 Task: Find connections with filter location Zaranj with filter topic #Designwith filter profile language English with filter current company Wipro with filter school Visva-Bharati with filter industry Fundraising with filter service category Management with filter keywords title Digital Marketing Manager
Action: Mouse moved to (543, 84)
Screenshot: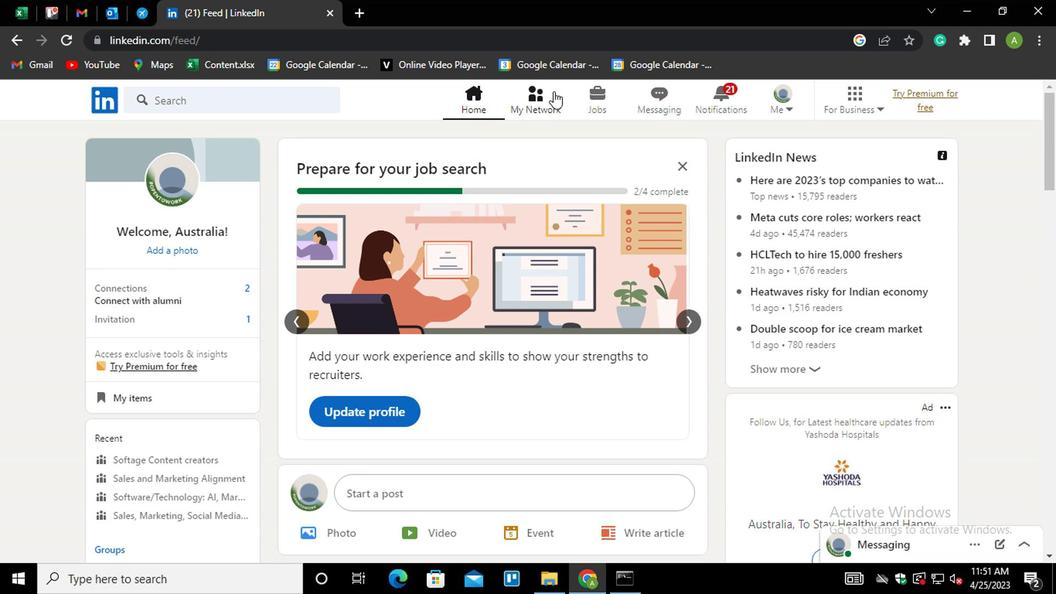 
Action: Mouse pressed left at (543, 84)
Screenshot: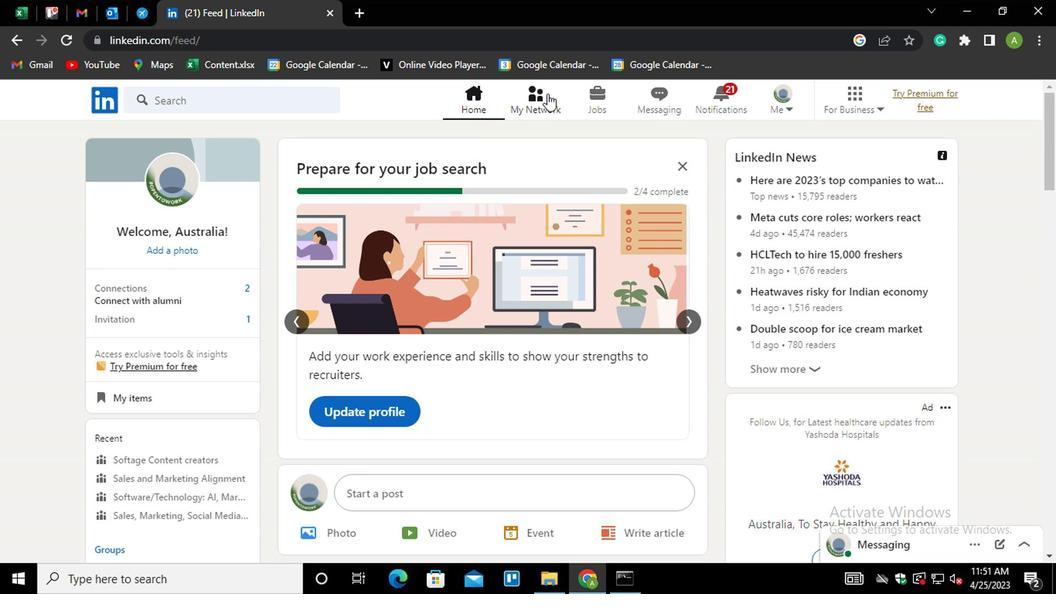 
Action: Mouse moved to (164, 184)
Screenshot: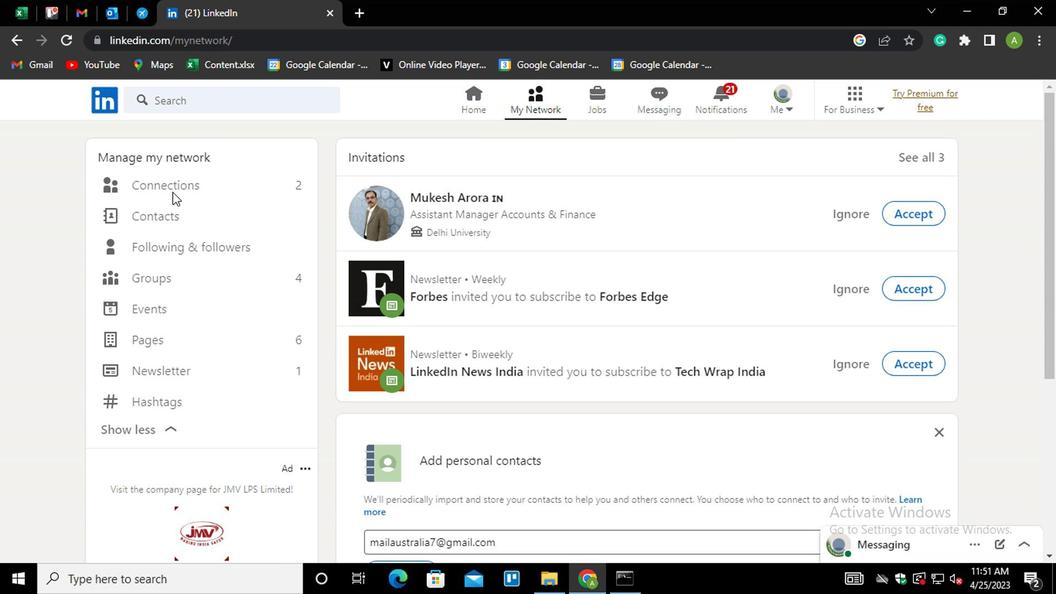 
Action: Mouse pressed left at (164, 184)
Screenshot: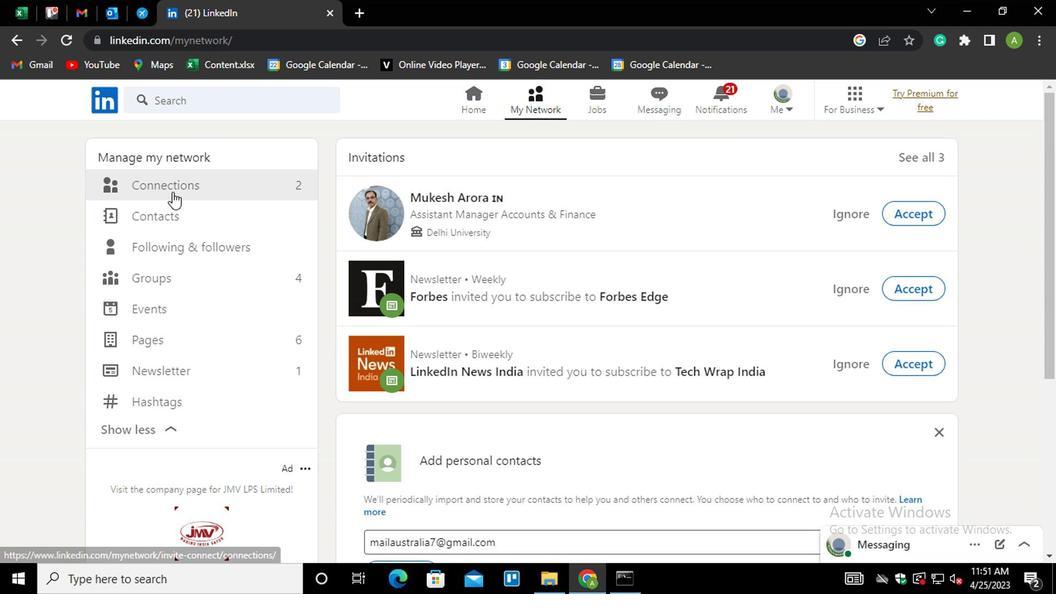
Action: Mouse moved to (615, 179)
Screenshot: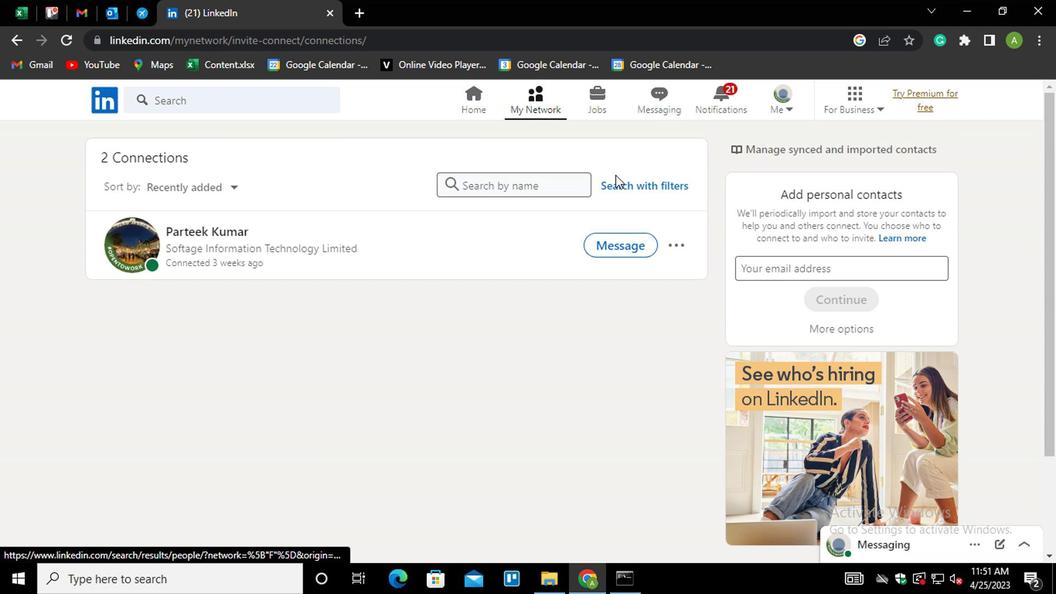 
Action: Mouse pressed left at (615, 179)
Screenshot: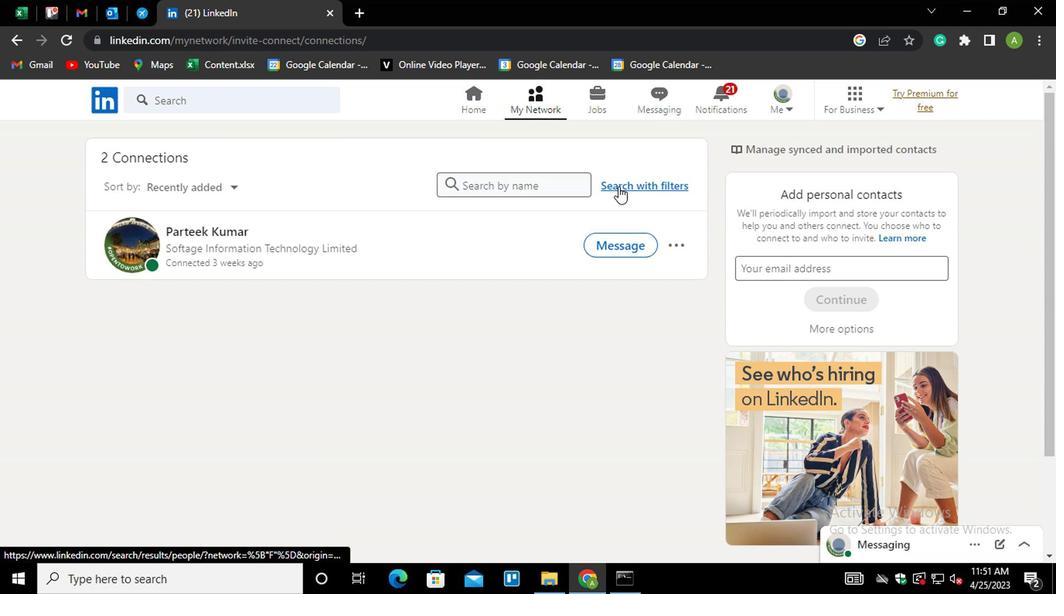 
Action: Mouse moved to (521, 135)
Screenshot: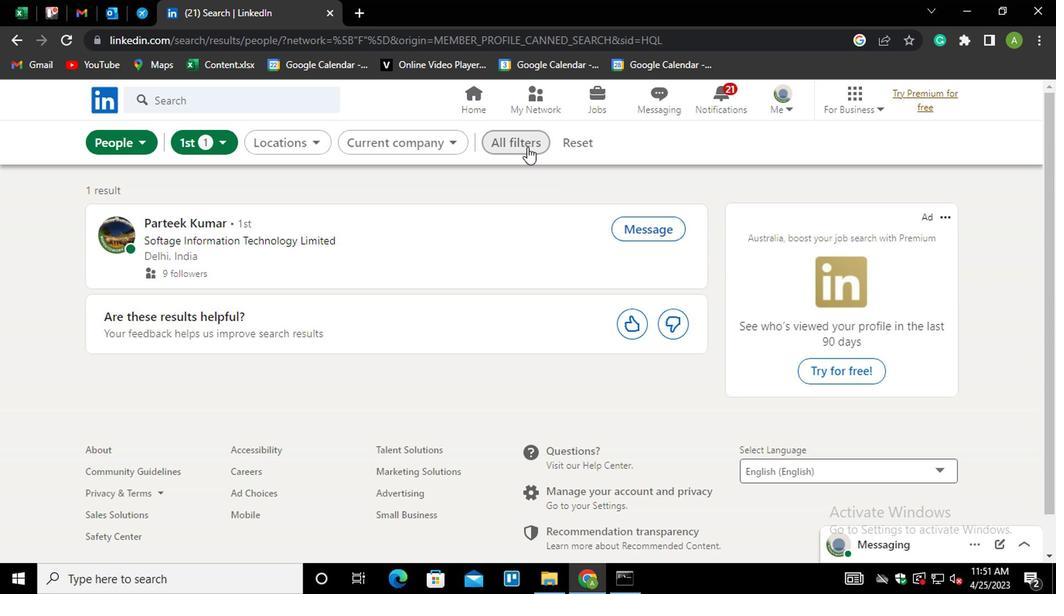 
Action: Mouse pressed left at (521, 135)
Screenshot: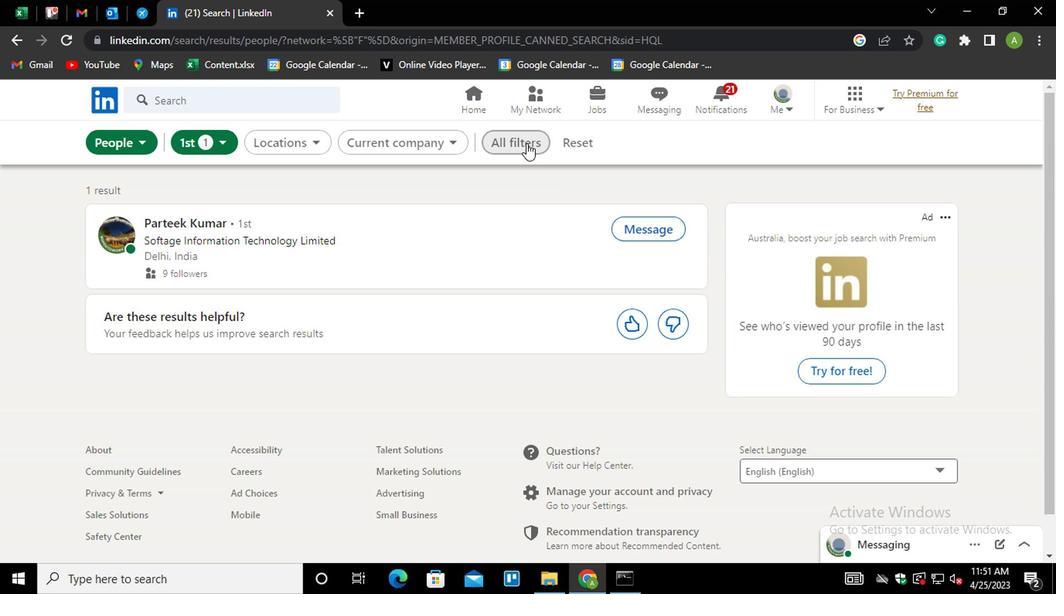
Action: Mouse moved to (740, 295)
Screenshot: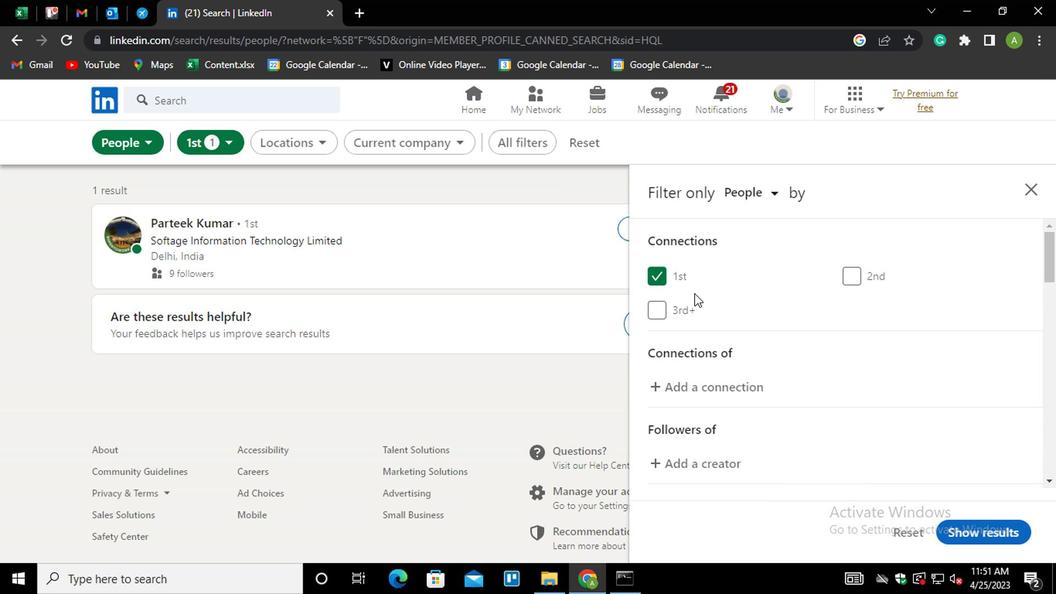 
Action: Mouse scrolled (740, 294) with delta (0, -1)
Screenshot: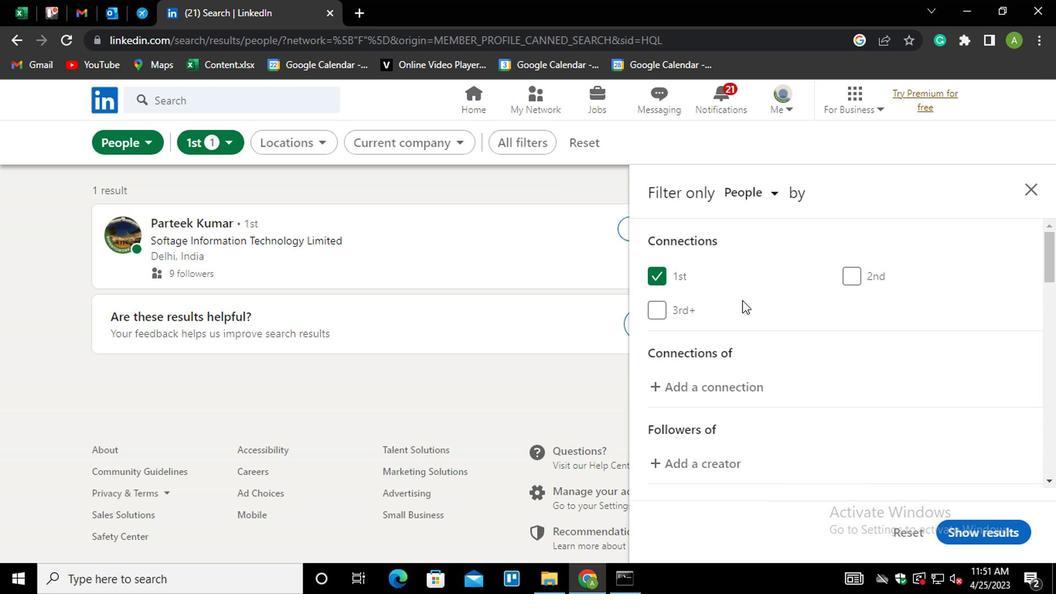 
Action: Mouse scrolled (740, 294) with delta (0, -1)
Screenshot: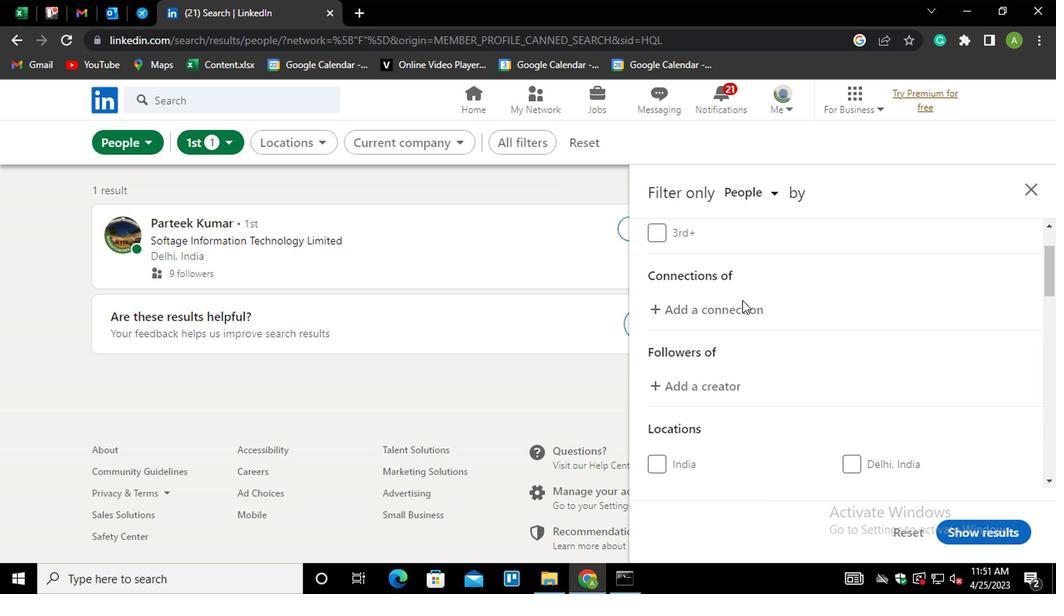 
Action: Mouse scrolled (740, 294) with delta (0, -1)
Screenshot: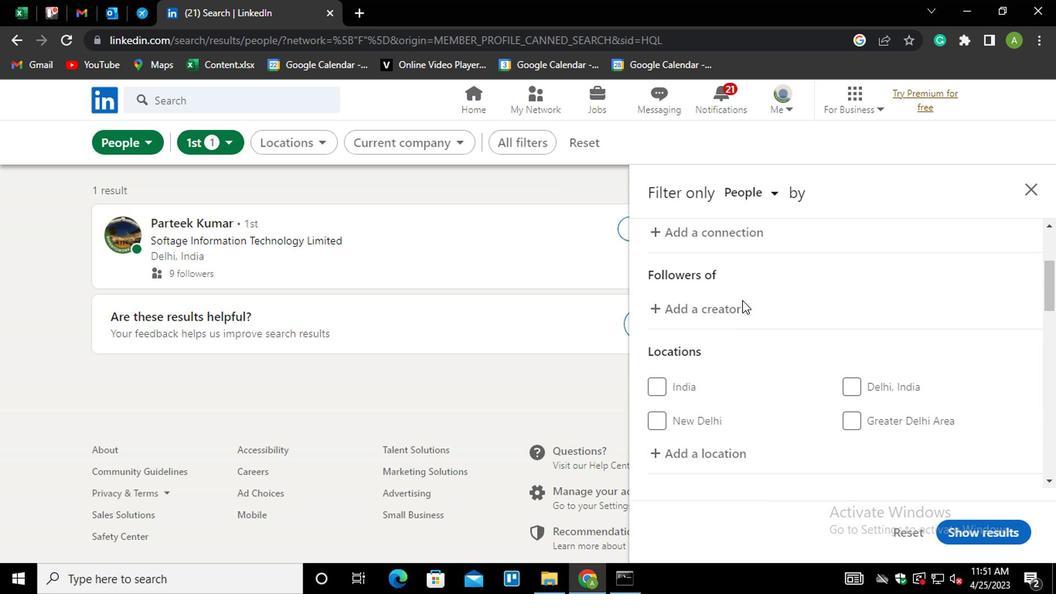 
Action: Mouse scrolled (740, 294) with delta (0, -1)
Screenshot: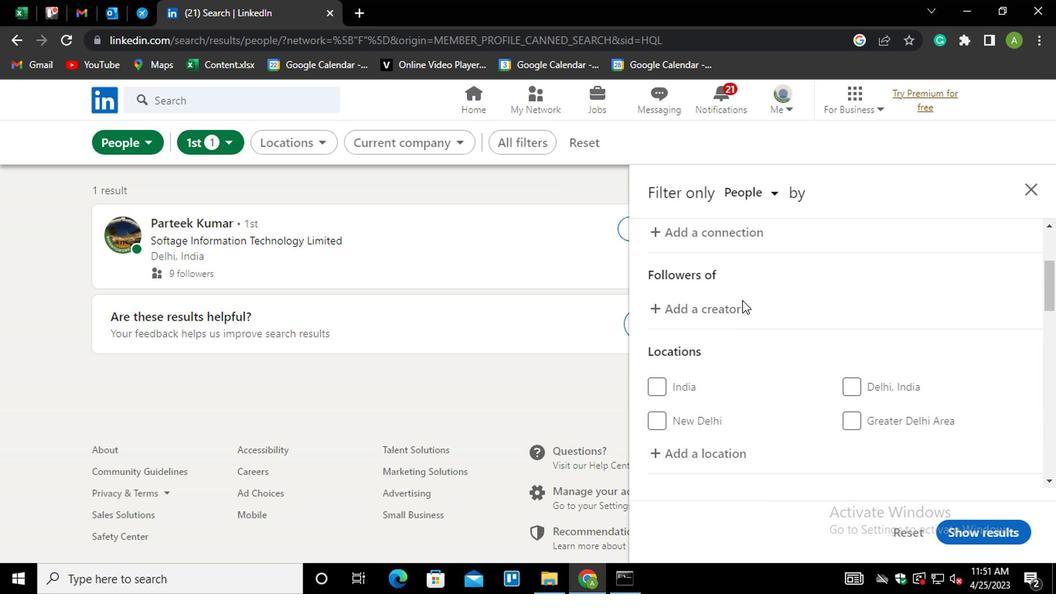 
Action: Mouse moved to (685, 292)
Screenshot: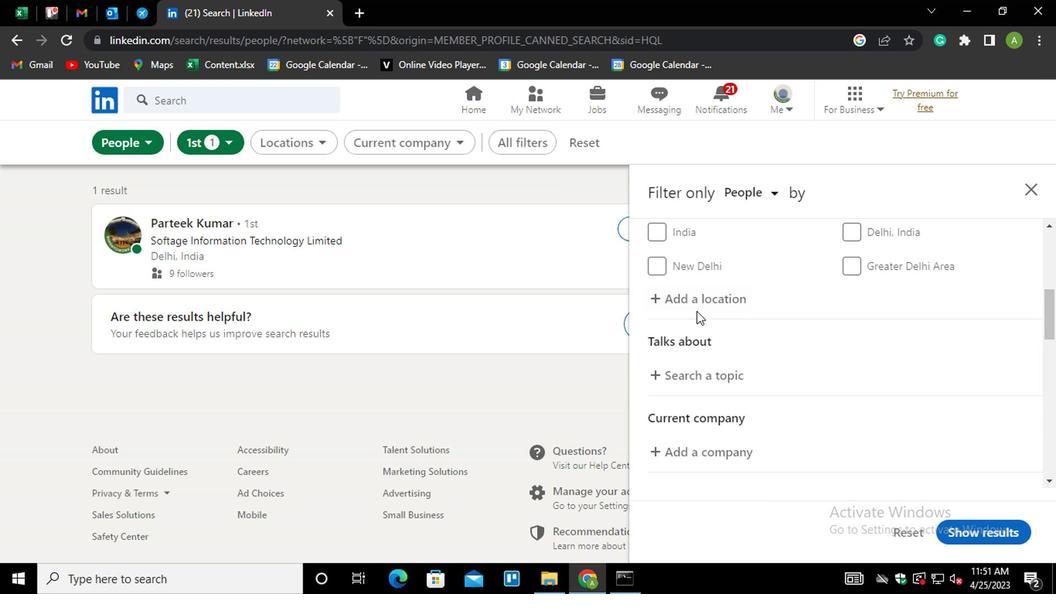 
Action: Mouse pressed left at (685, 292)
Screenshot: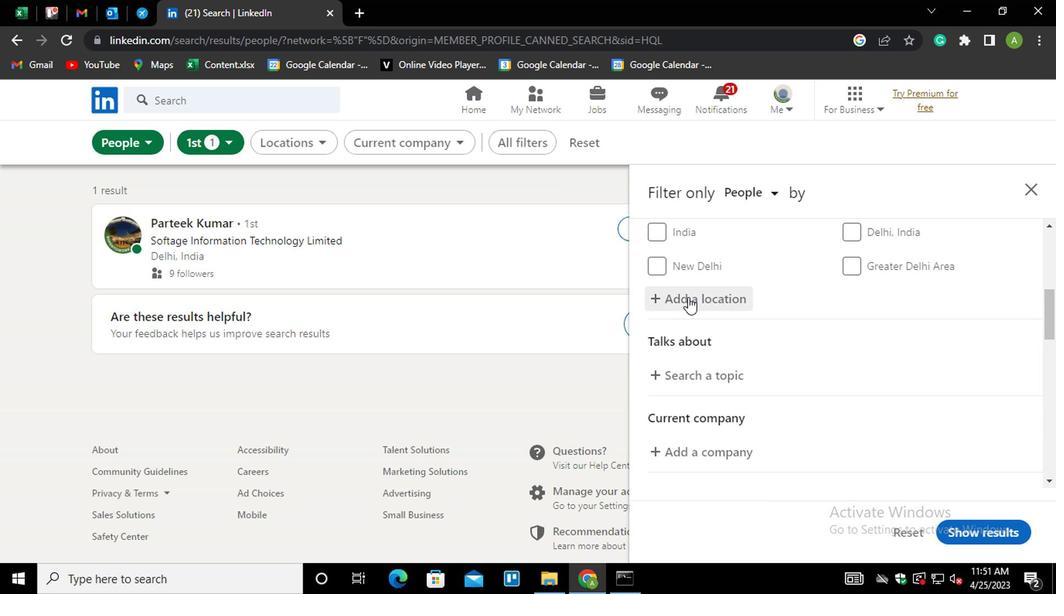 
Action: Mouse moved to (697, 296)
Screenshot: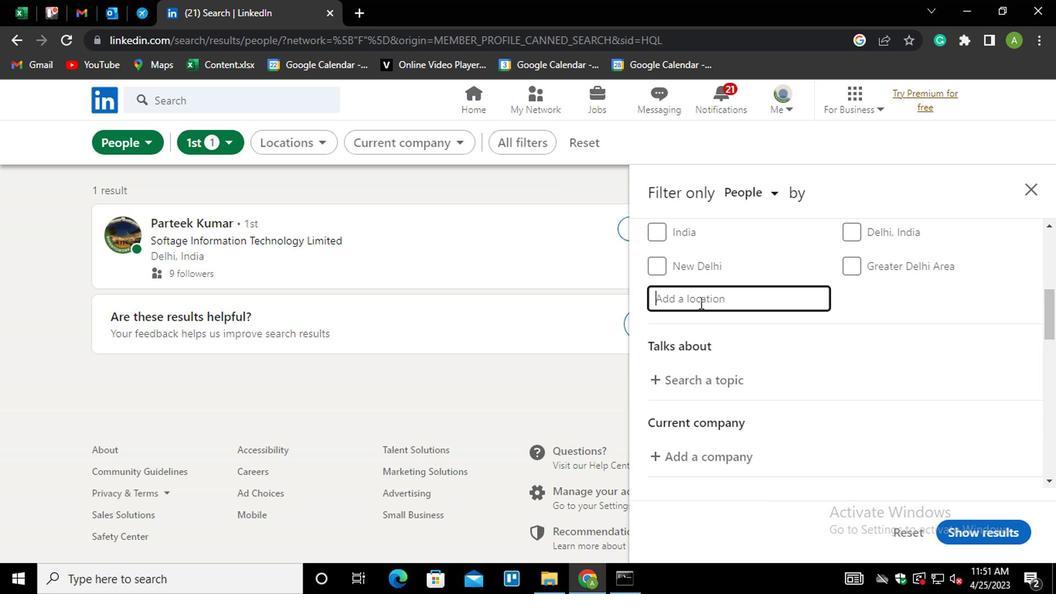 
Action: Mouse pressed left at (697, 296)
Screenshot: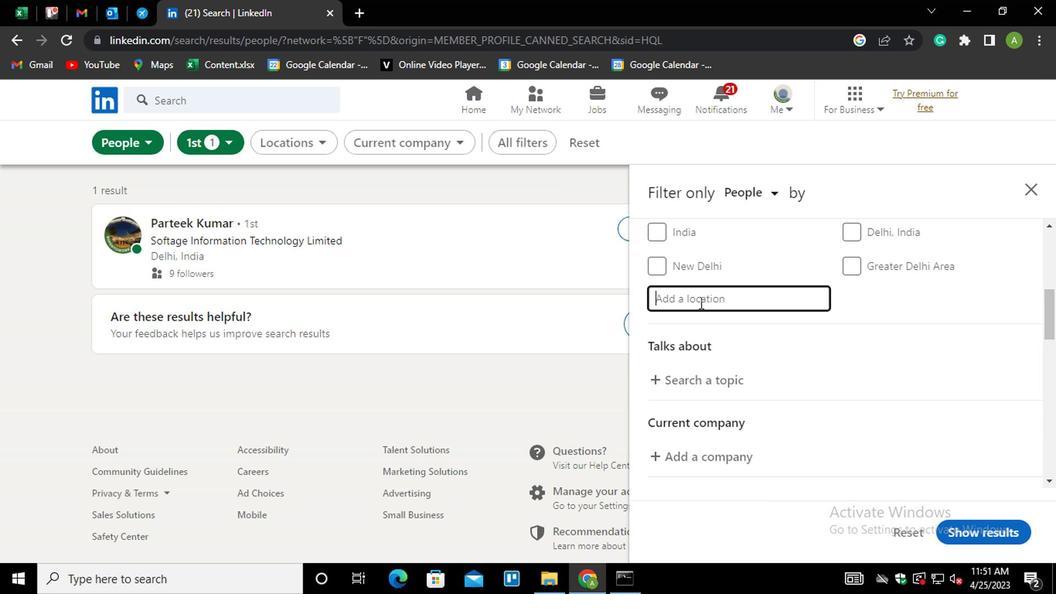 
Action: Mouse moved to (690, 294)
Screenshot: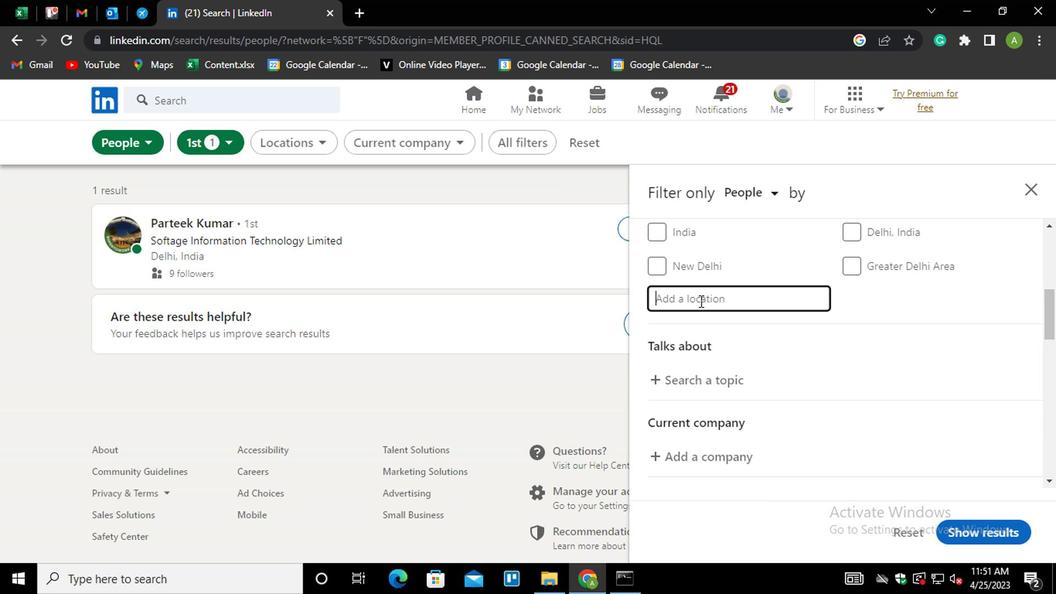 
Action: Key pressed <Key.shift>ZARANJ
Screenshot: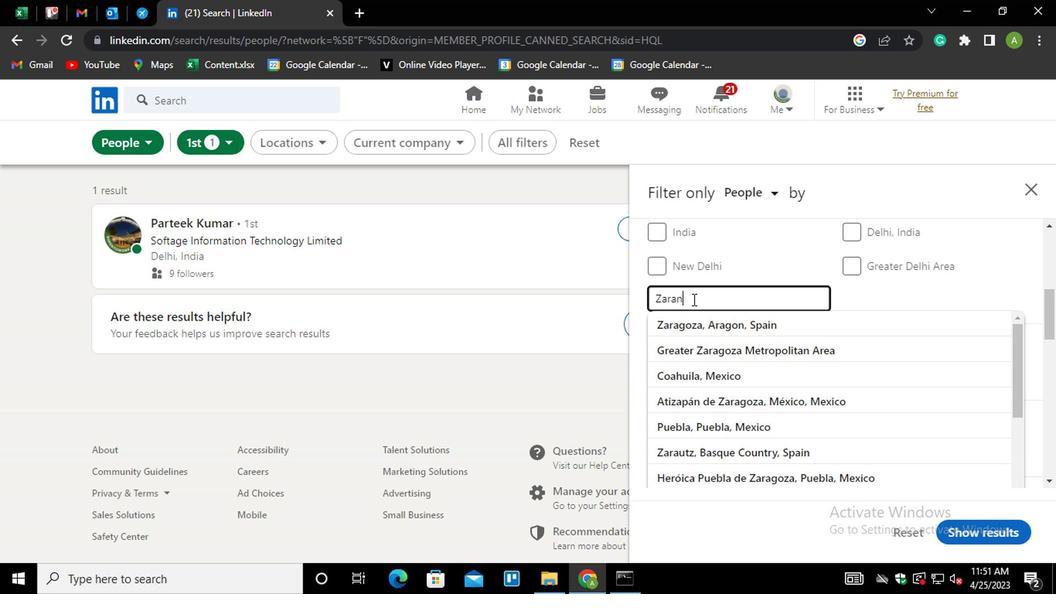 
Action: Mouse moved to (890, 373)
Screenshot: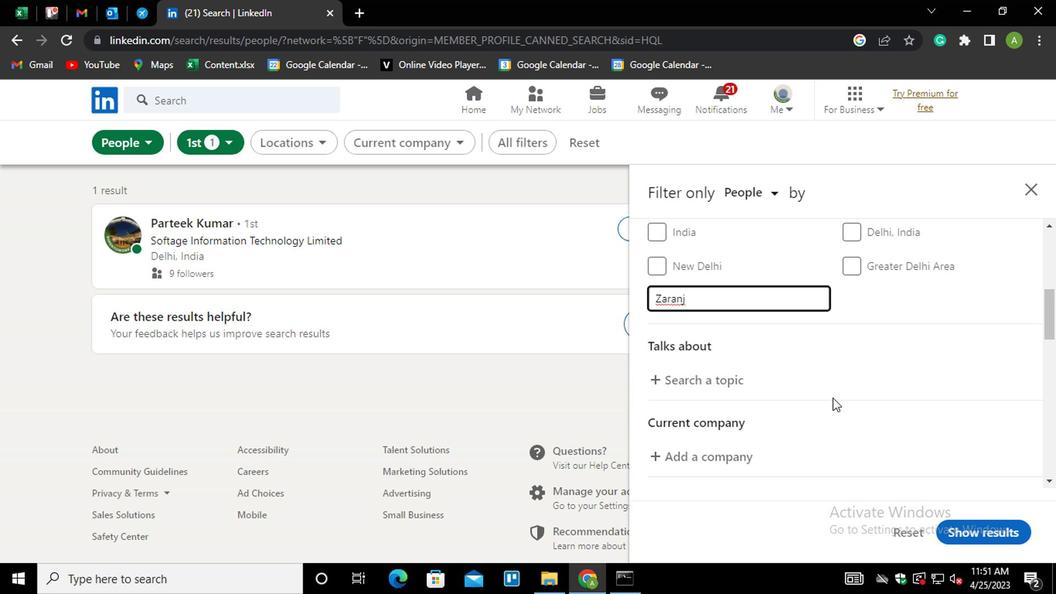 
Action: Mouse pressed left at (890, 373)
Screenshot: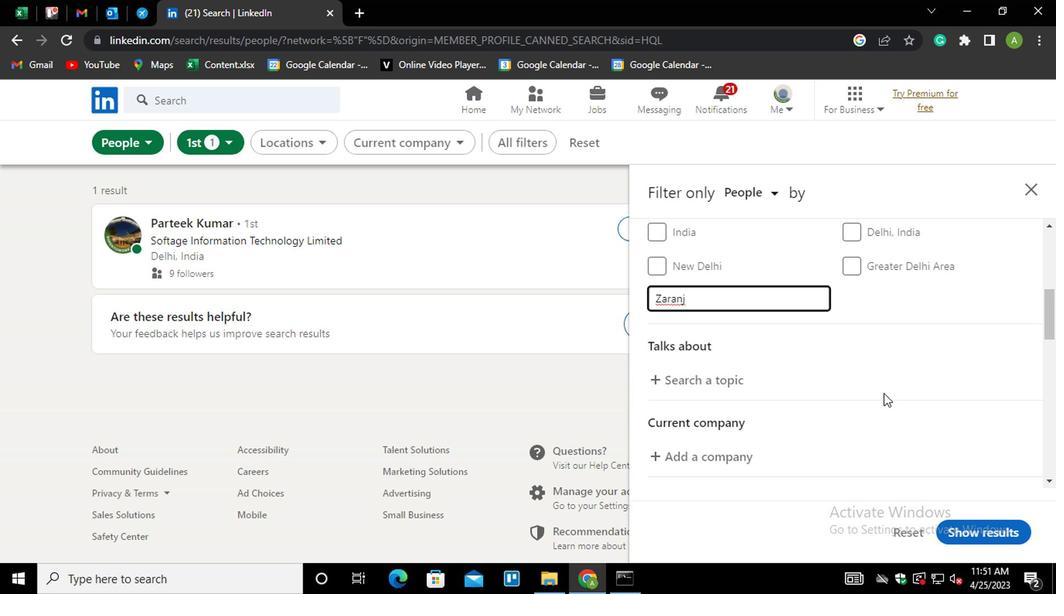 
Action: Mouse moved to (699, 376)
Screenshot: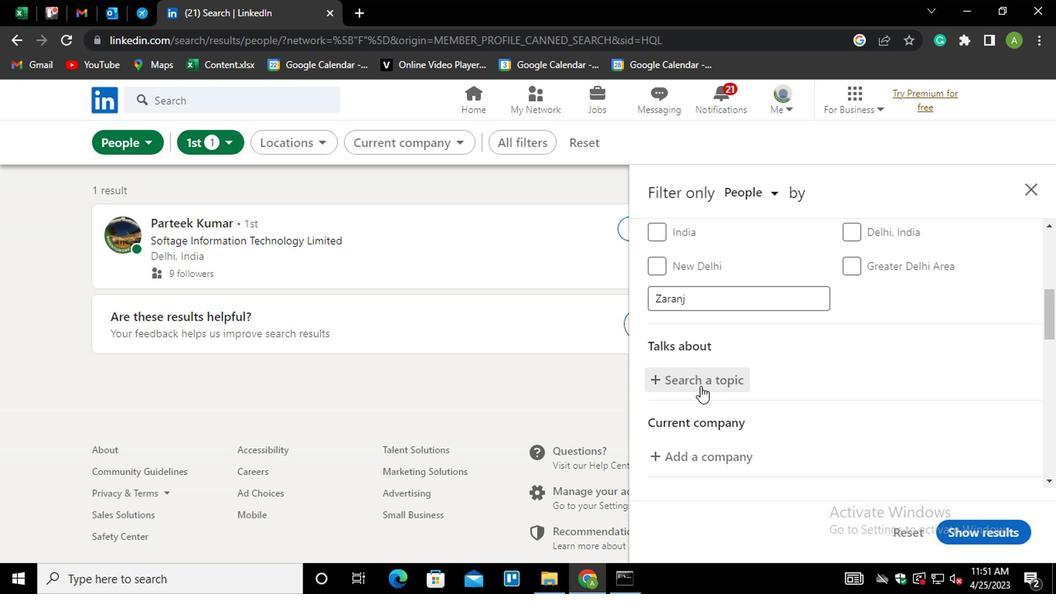 
Action: Mouse pressed left at (699, 376)
Screenshot: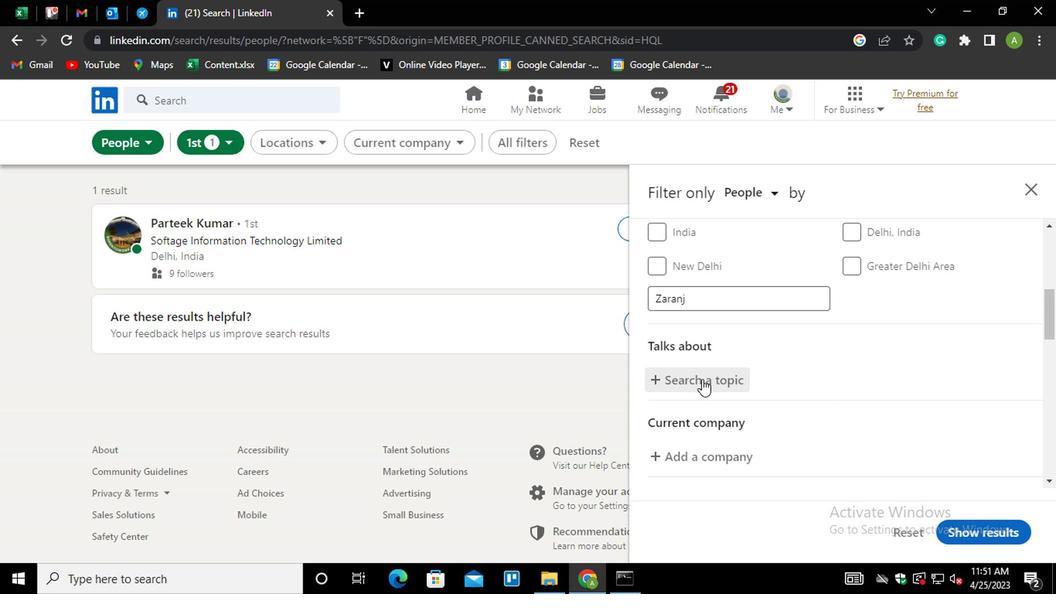 
Action: Key pressed <Key.shift>#<Key.shift>DESIGNWTH
Screenshot: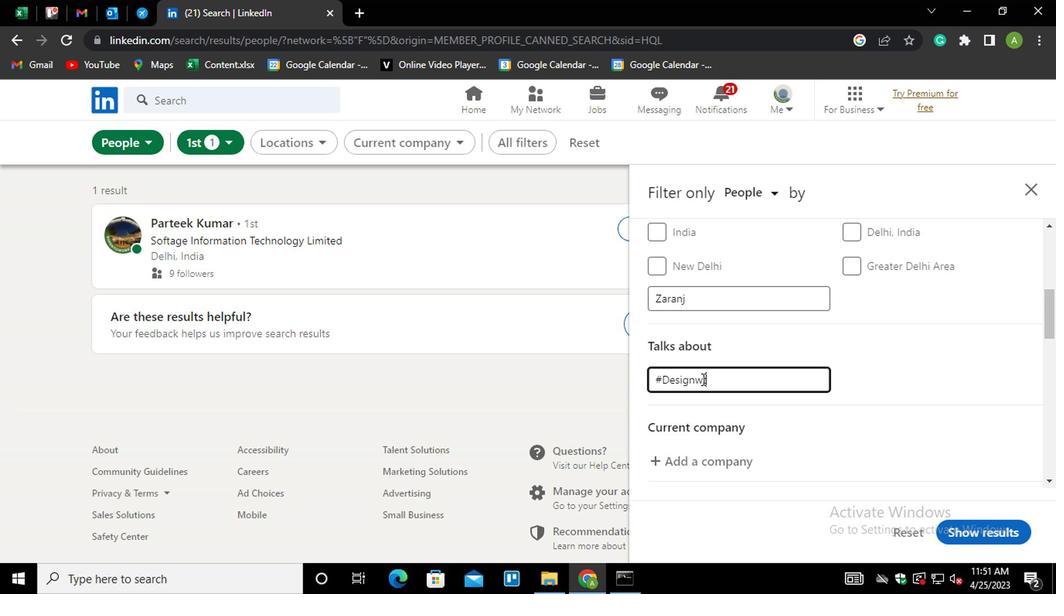 
Action: Mouse moved to (911, 371)
Screenshot: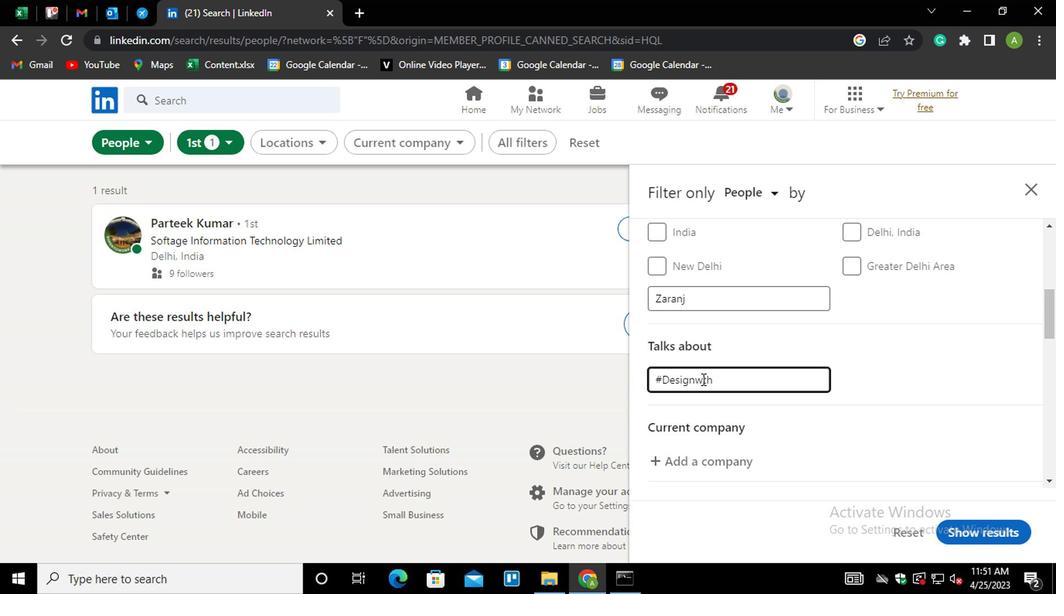 
Action: Mouse pressed left at (911, 371)
Screenshot: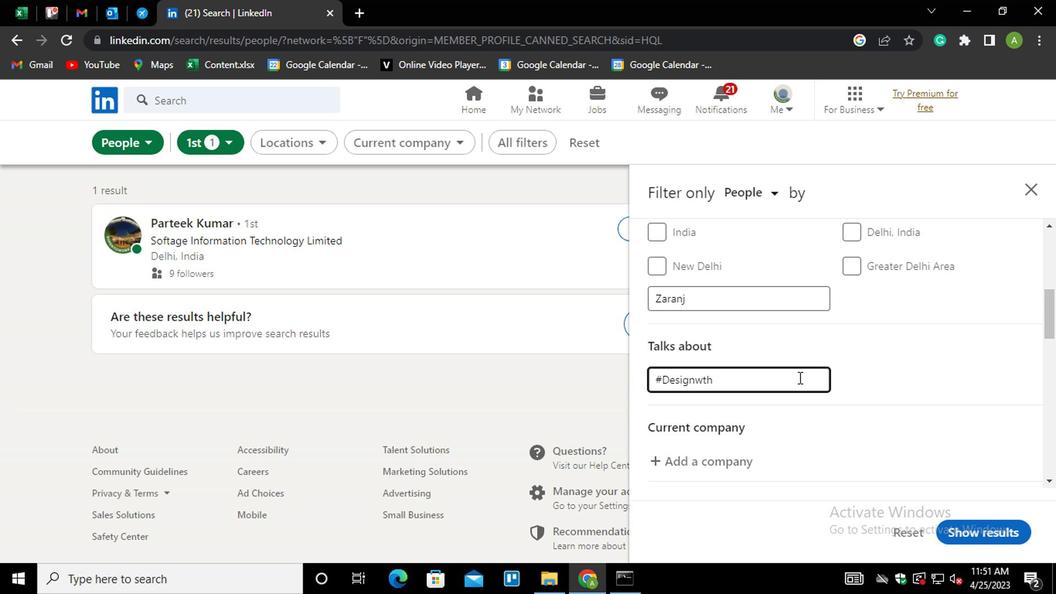 
Action: Mouse moved to (699, 379)
Screenshot: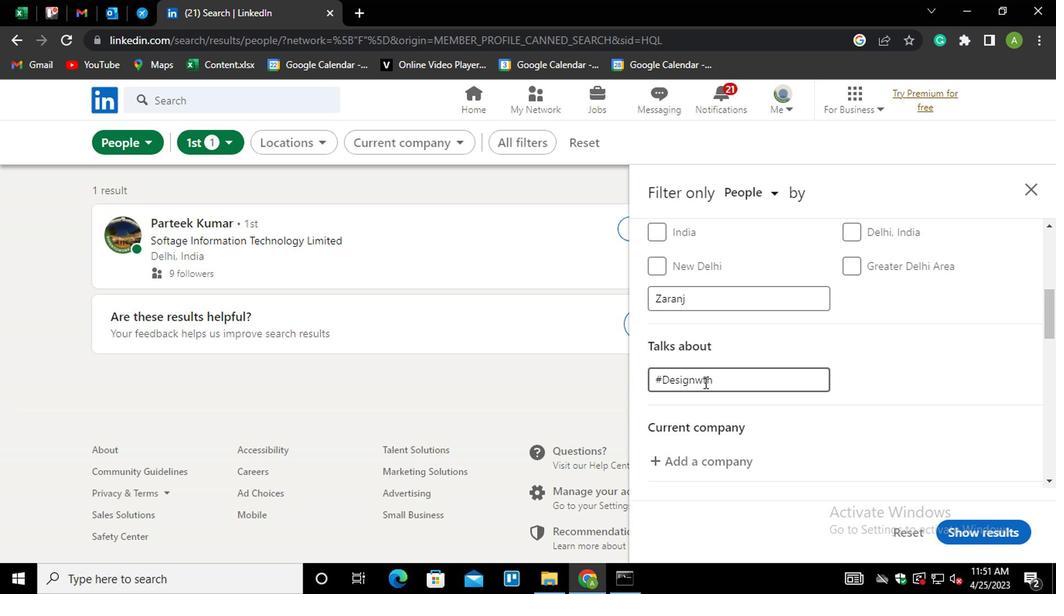 
Action: Mouse pressed left at (699, 379)
Screenshot: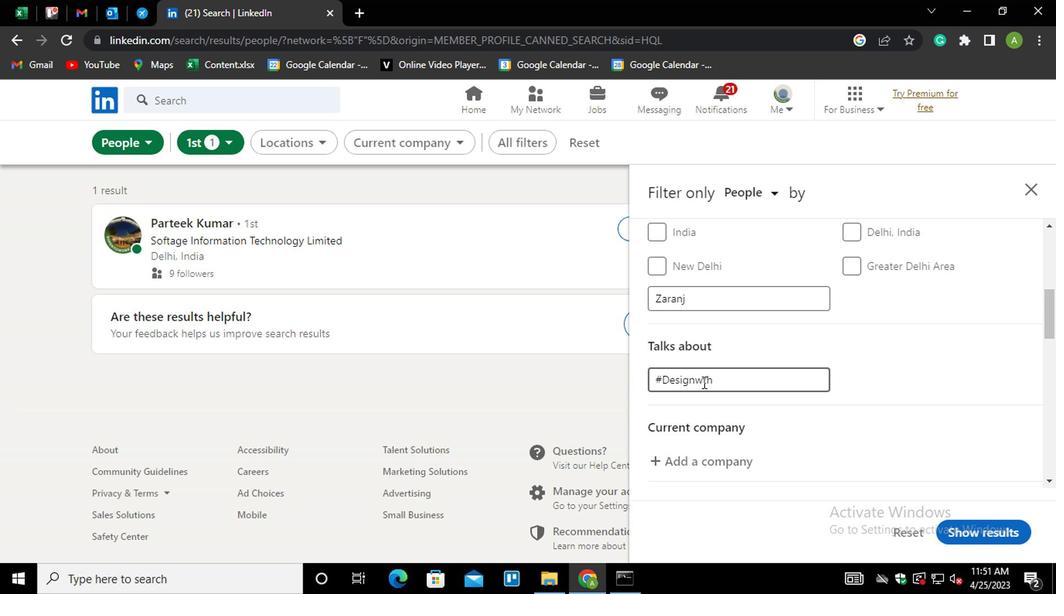 
Action: Mouse moved to (827, 379)
Screenshot: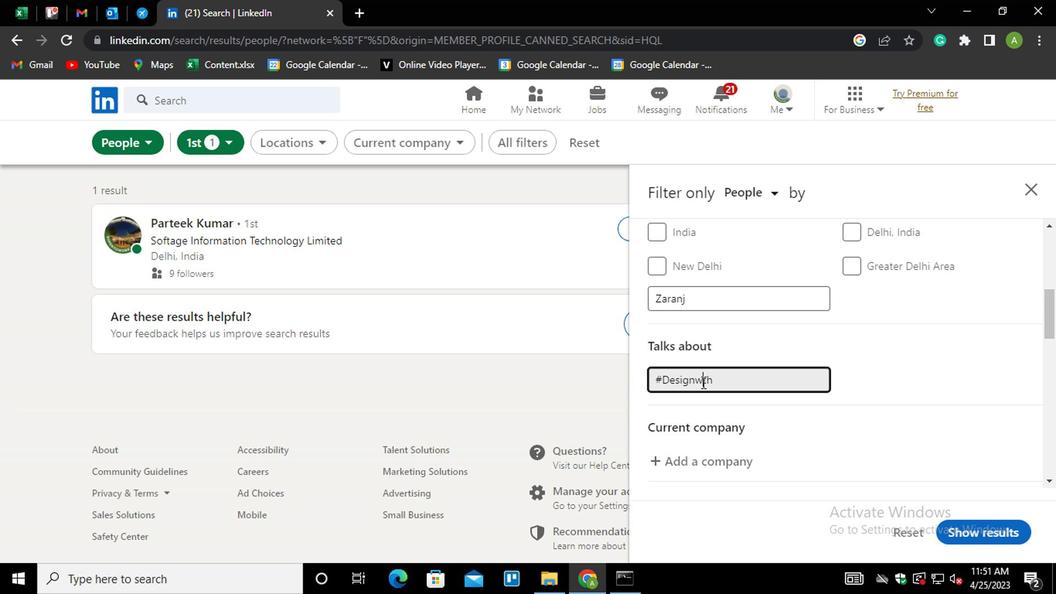 
Action: Key pressed I
Screenshot: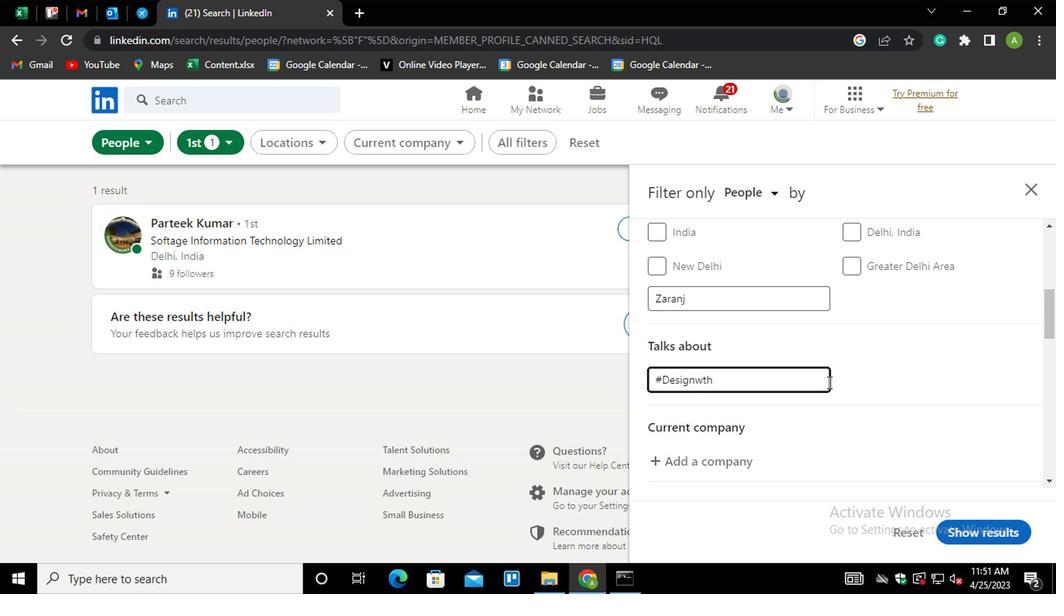
Action: Mouse moved to (893, 350)
Screenshot: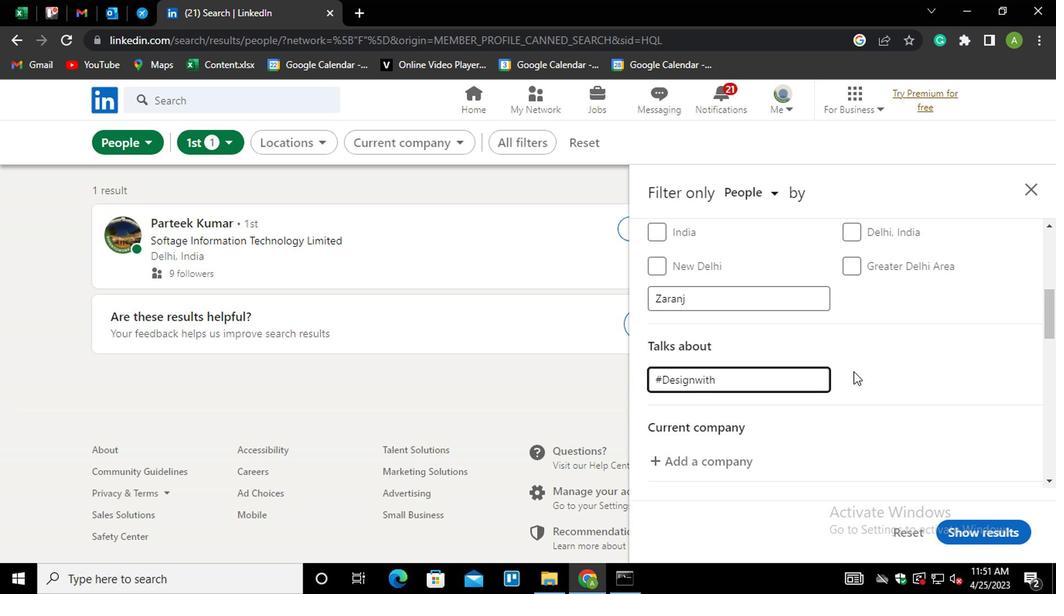 
Action: Mouse pressed left at (893, 350)
Screenshot: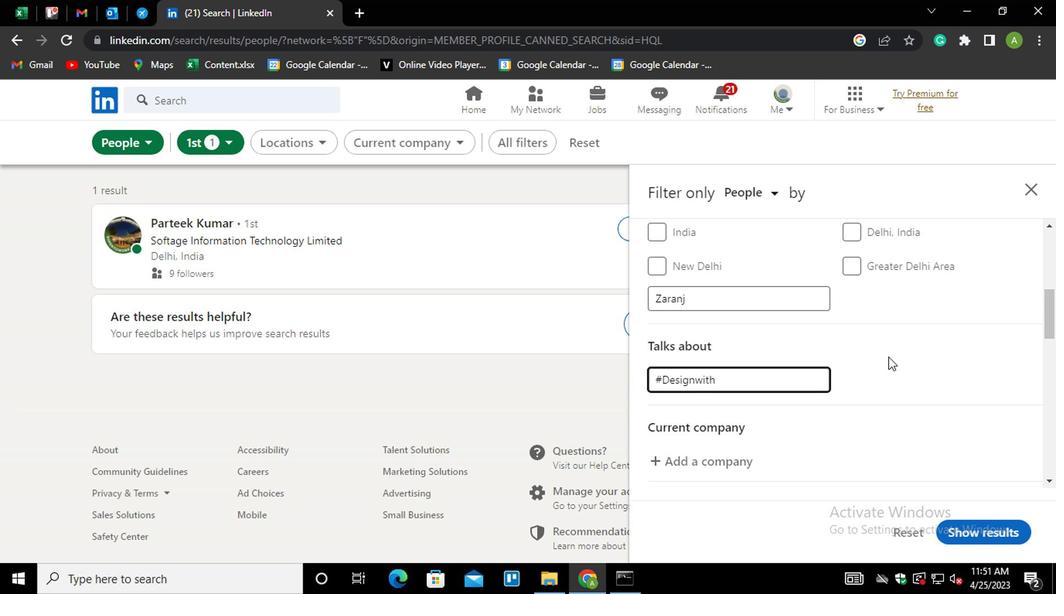 
Action: Mouse scrolled (893, 349) with delta (0, 0)
Screenshot: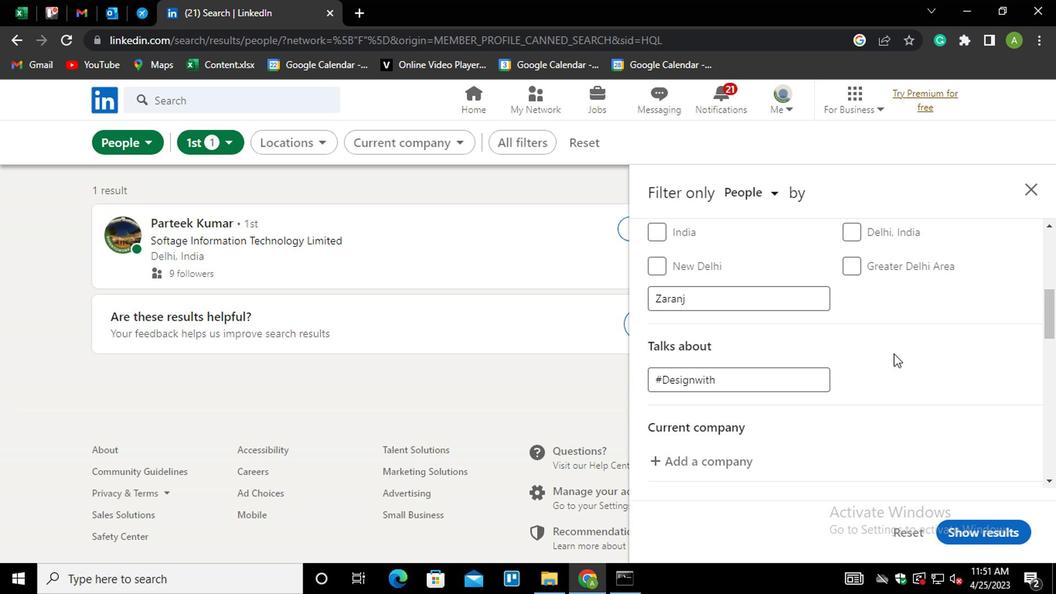 
Action: Mouse scrolled (893, 349) with delta (0, 0)
Screenshot: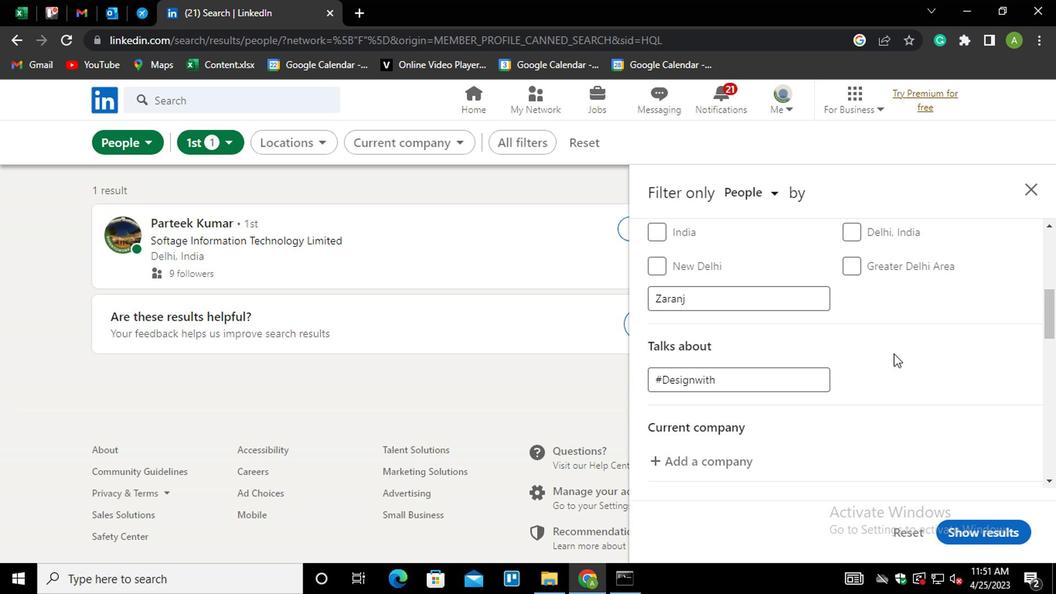 
Action: Mouse scrolled (893, 349) with delta (0, 0)
Screenshot: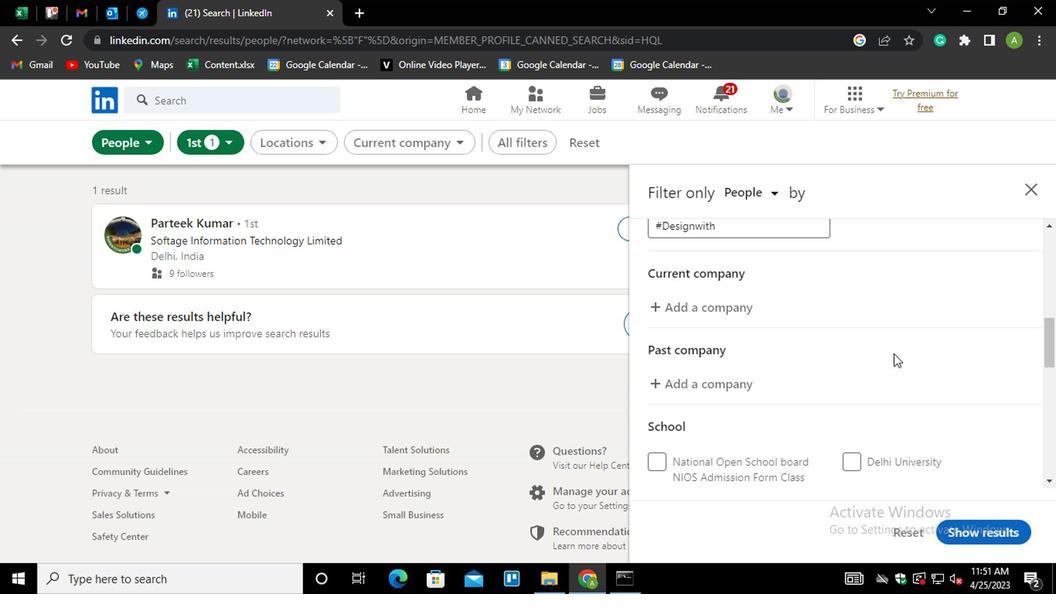 
Action: Mouse scrolled (893, 349) with delta (0, 0)
Screenshot: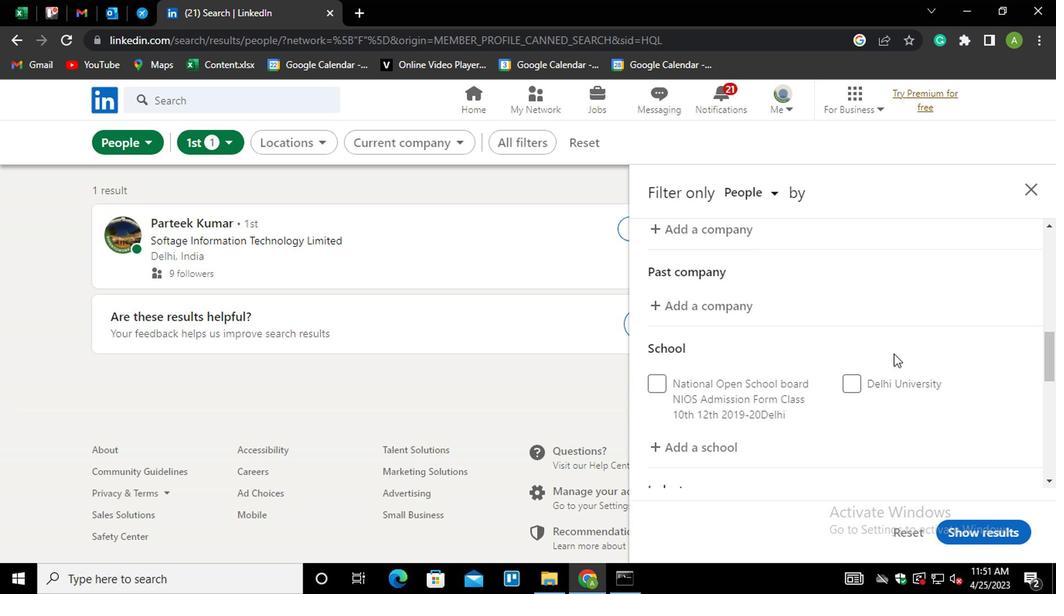 
Action: Mouse scrolled (893, 349) with delta (0, 0)
Screenshot: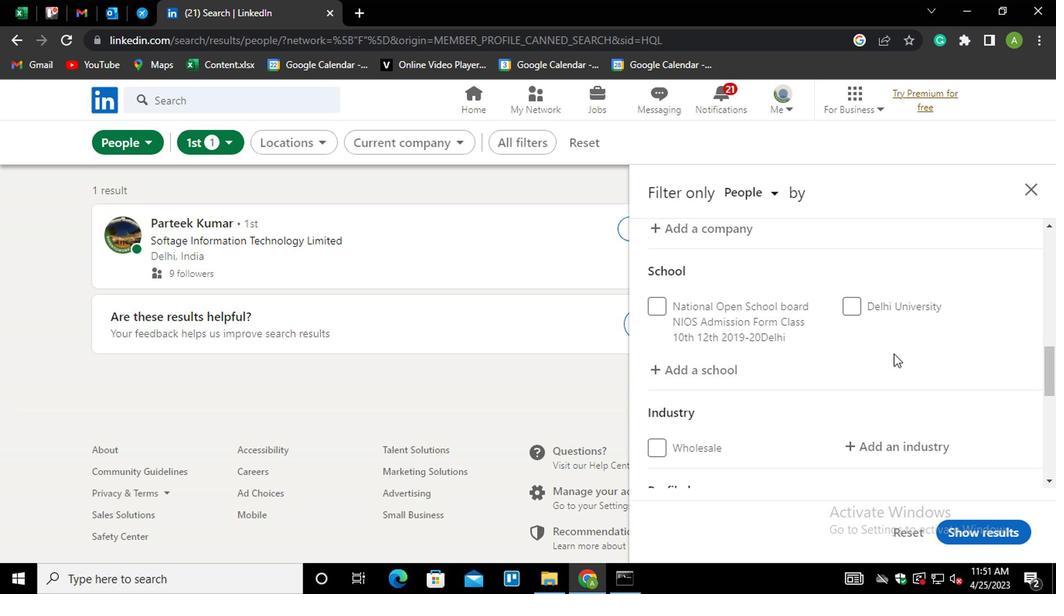 
Action: Mouse scrolled (893, 349) with delta (0, 0)
Screenshot: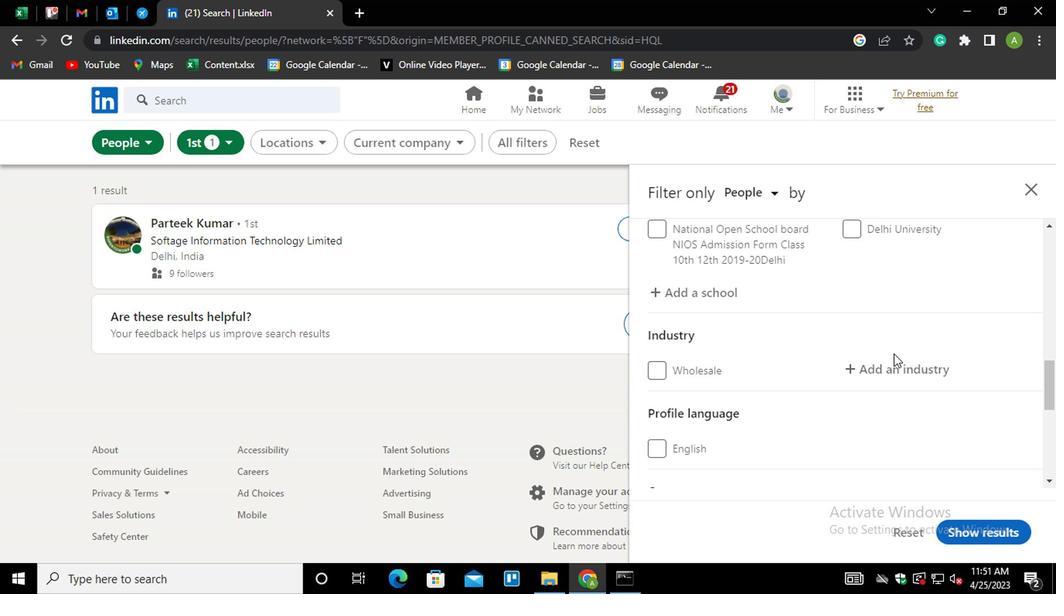 
Action: Mouse scrolled (893, 349) with delta (0, 0)
Screenshot: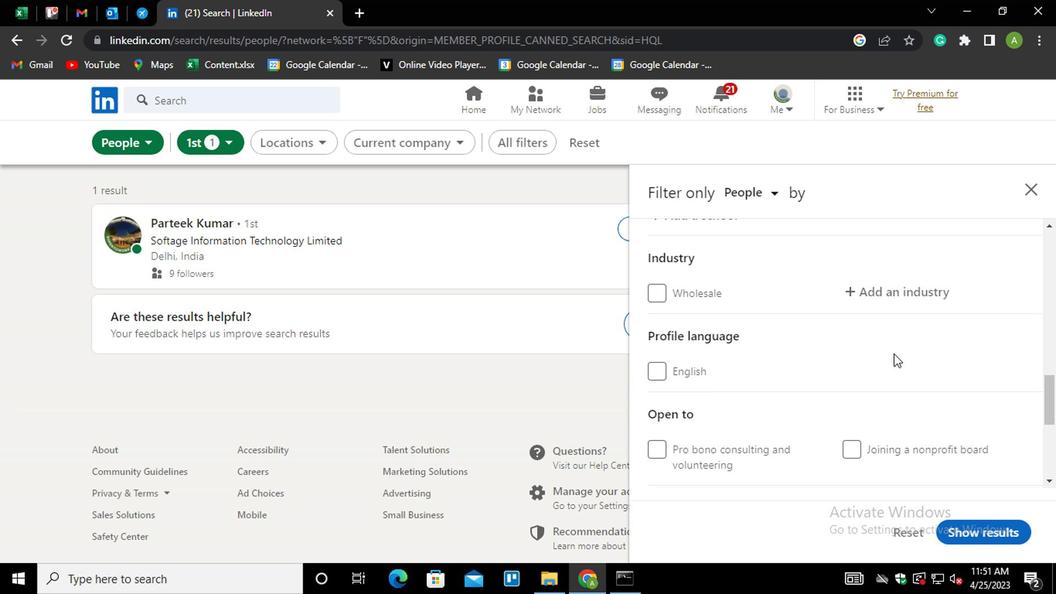 
Action: Mouse moved to (653, 294)
Screenshot: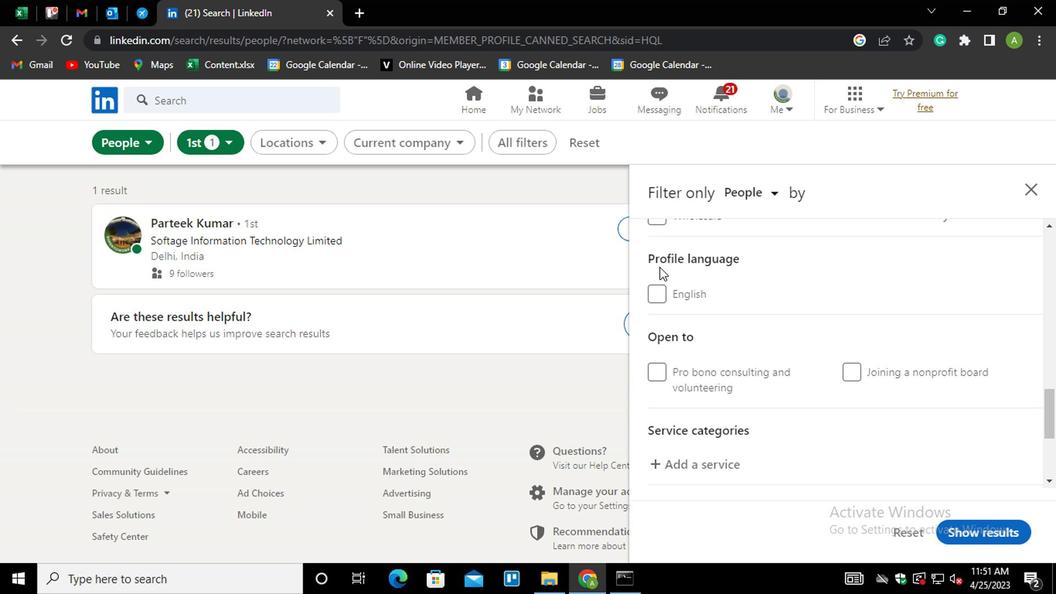 
Action: Mouse pressed left at (653, 294)
Screenshot: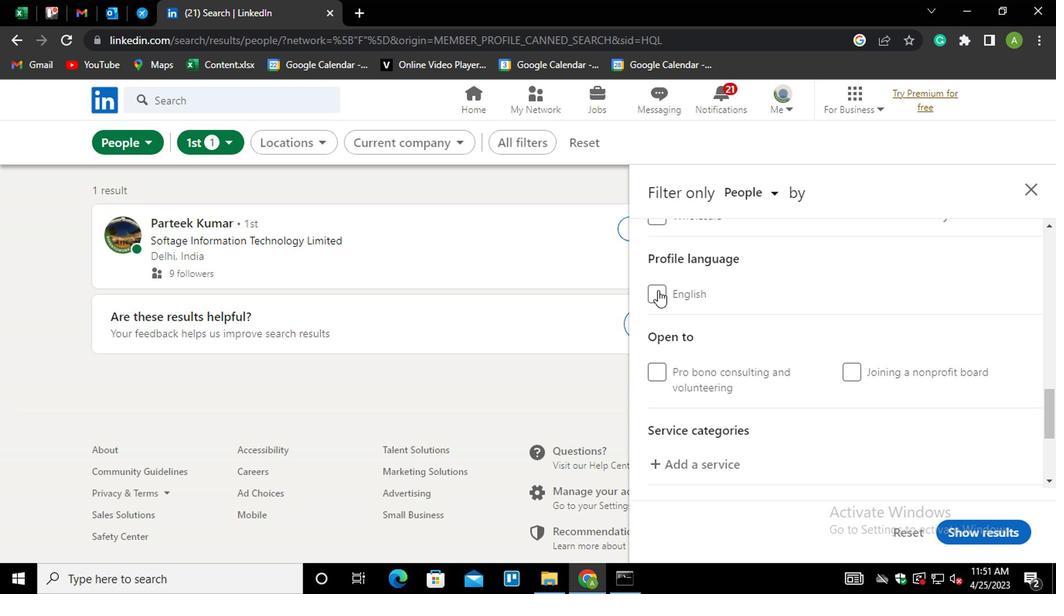 
Action: Mouse moved to (836, 314)
Screenshot: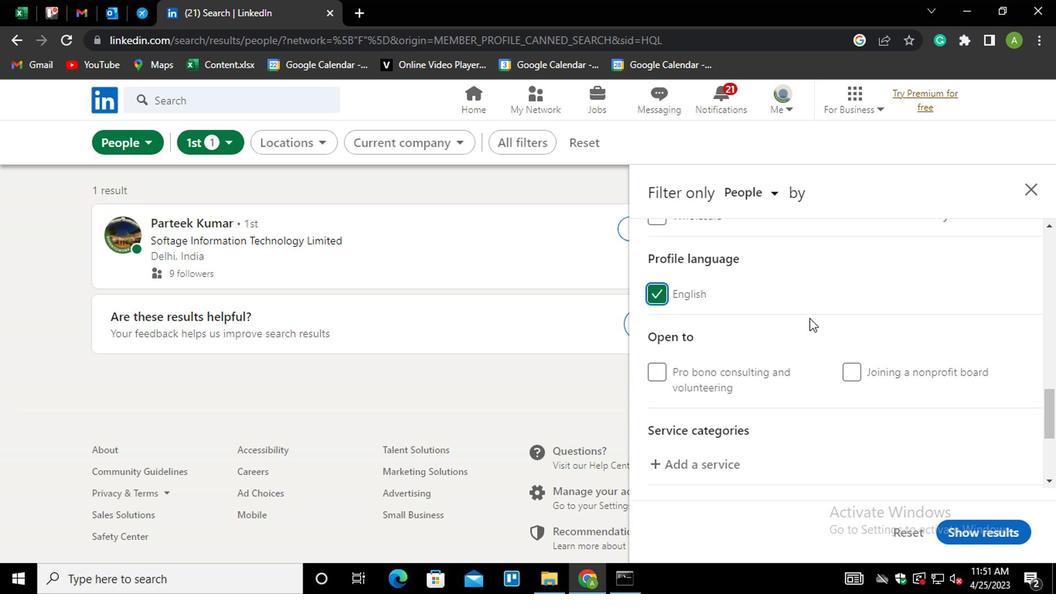 
Action: Mouse scrolled (836, 314) with delta (0, 0)
Screenshot: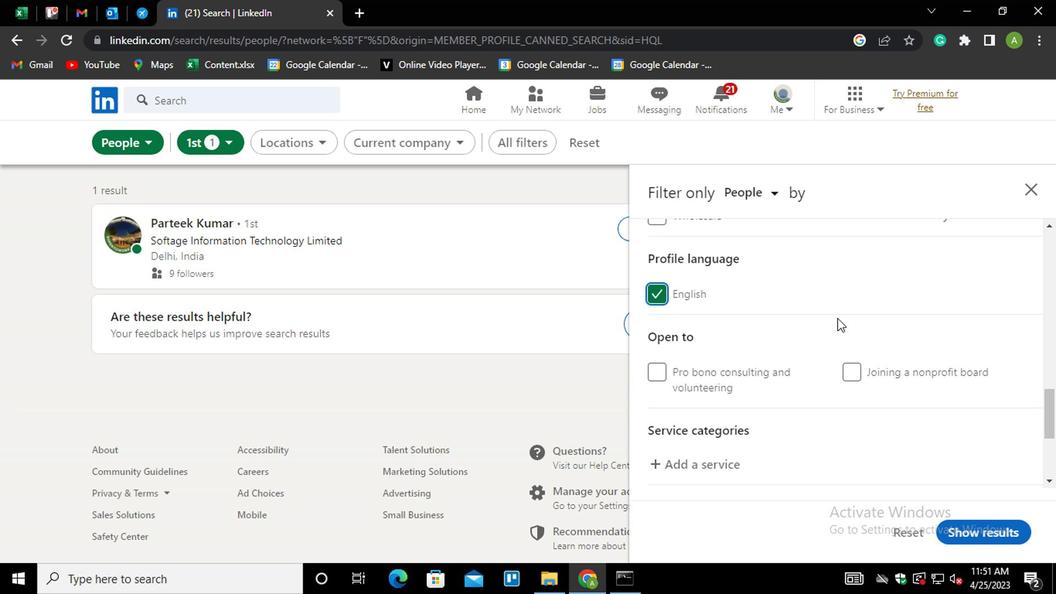 
Action: Mouse moved to (836, 314)
Screenshot: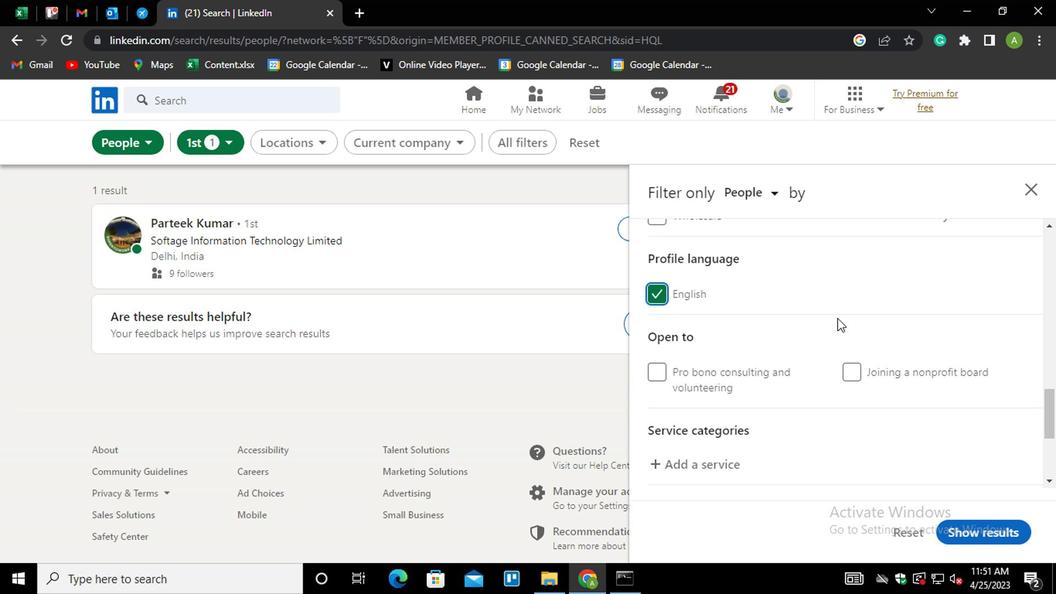 
Action: Mouse scrolled (836, 314) with delta (0, 0)
Screenshot: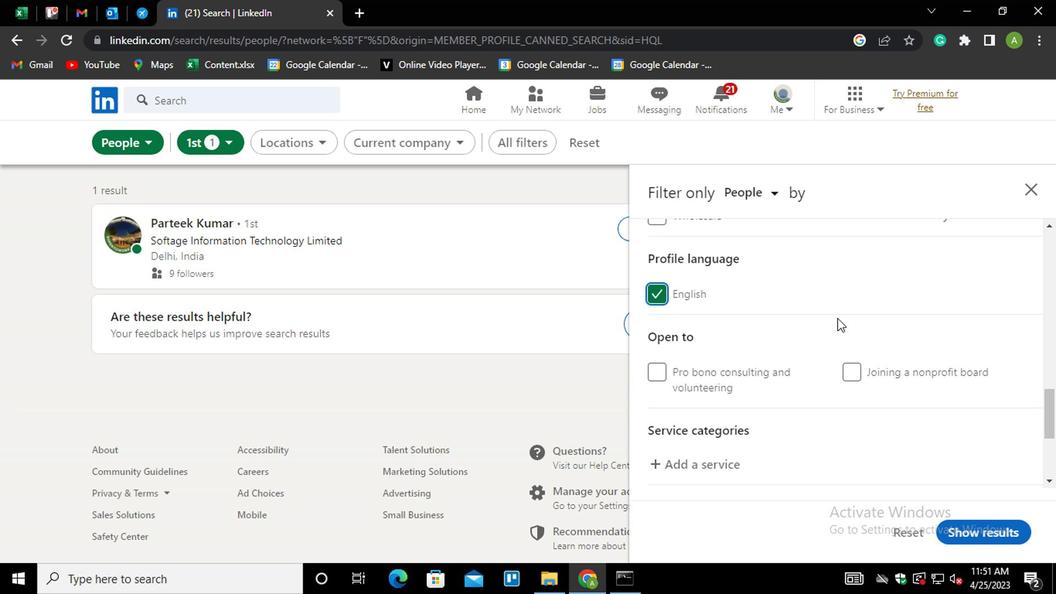 
Action: Mouse moved to (873, 295)
Screenshot: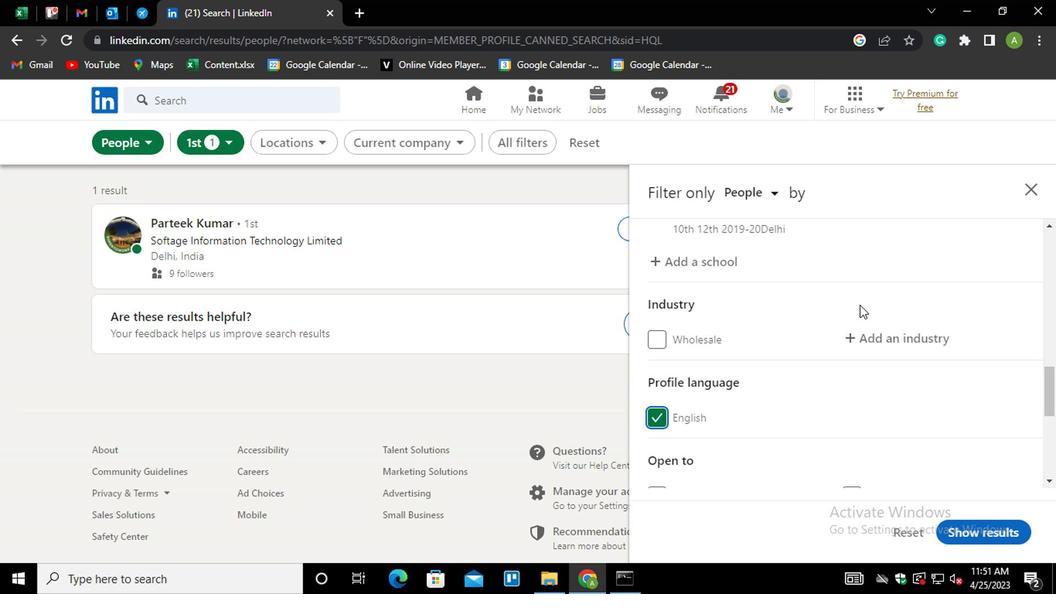 
Action: Mouse scrolled (873, 296) with delta (0, 0)
Screenshot: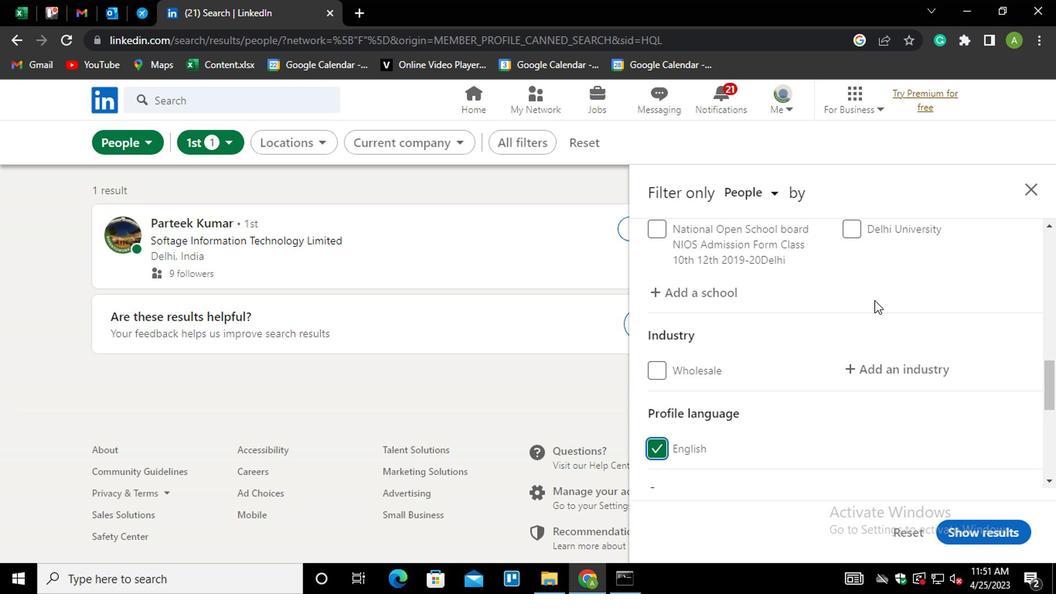 
Action: Mouse scrolled (873, 296) with delta (0, 0)
Screenshot: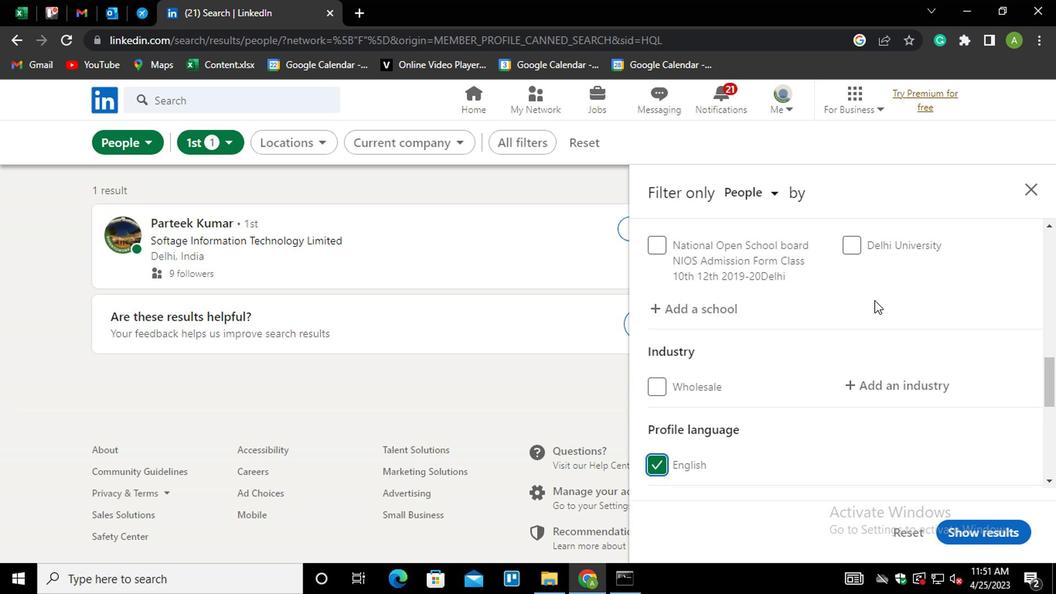 
Action: Mouse scrolled (873, 296) with delta (0, 0)
Screenshot: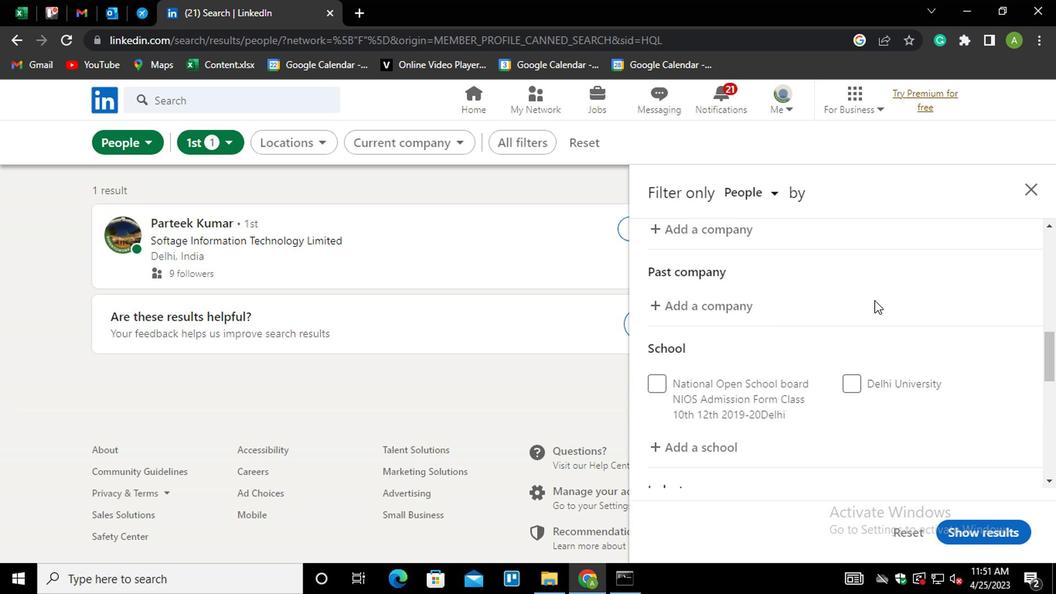
Action: Mouse moved to (740, 279)
Screenshot: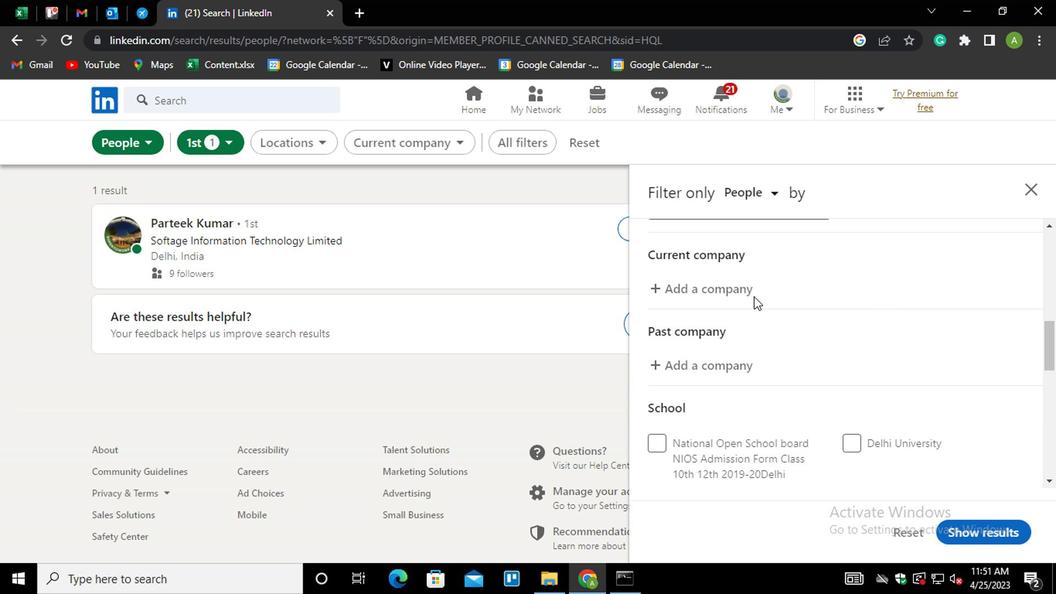 
Action: Mouse pressed left at (740, 279)
Screenshot: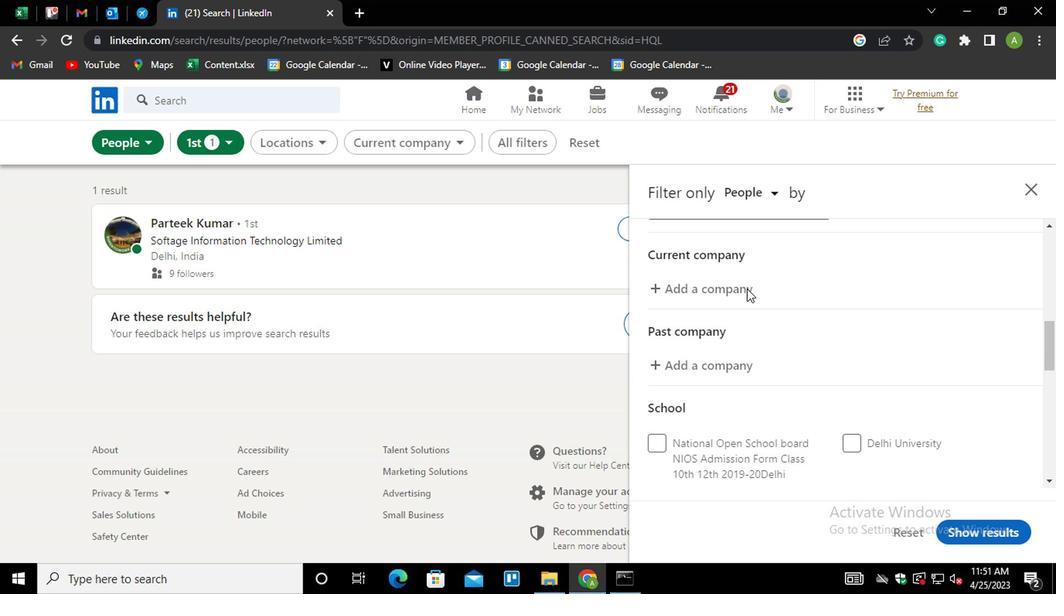 
Action: Mouse moved to (736, 298)
Screenshot: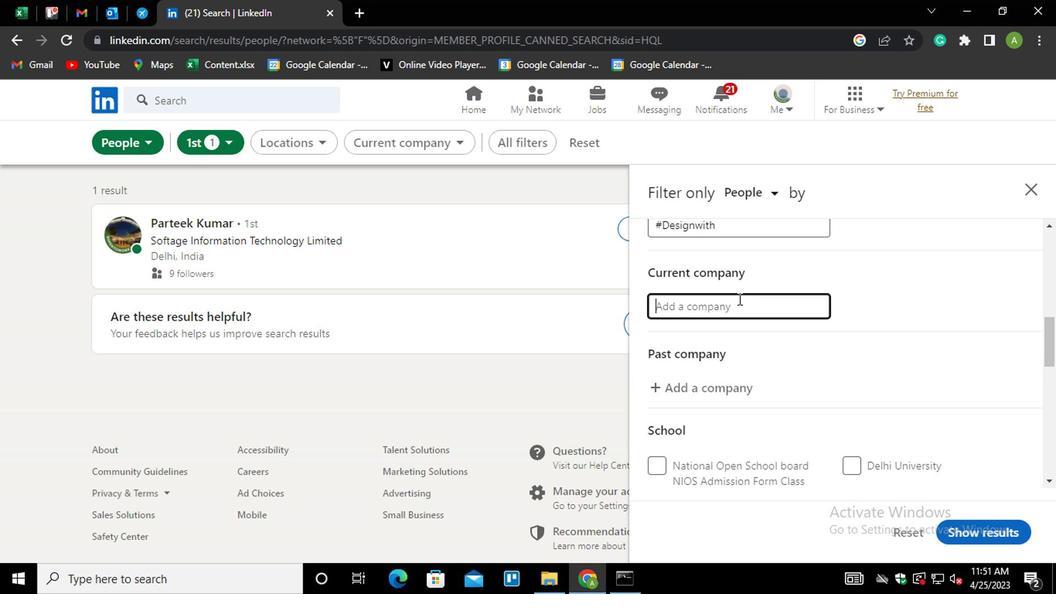 
Action: Key pressed <Key.shift>WIPR<Key.down><Key.enter>
Screenshot: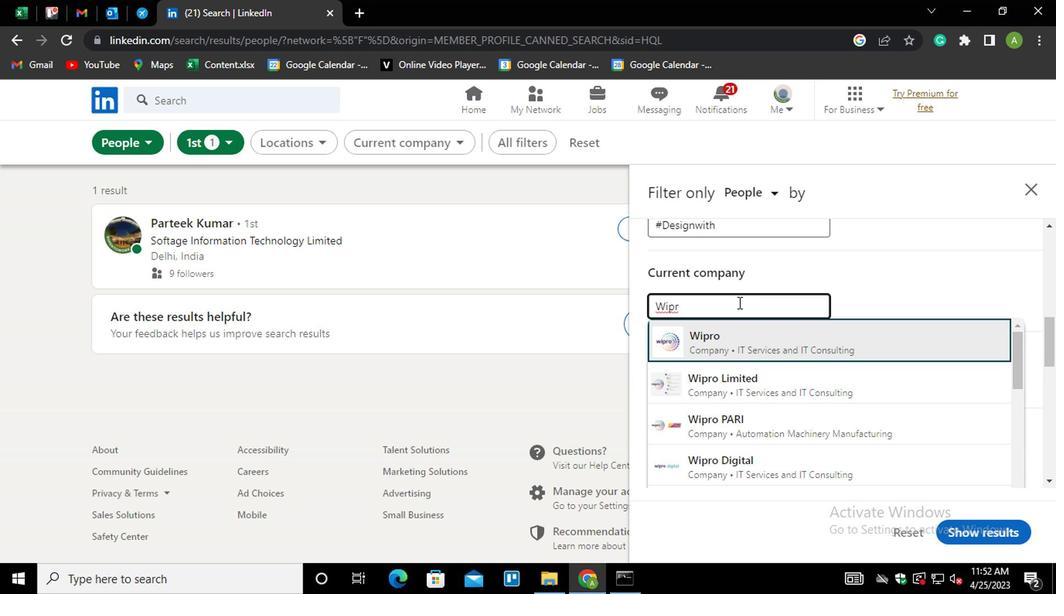 
Action: Mouse scrolled (736, 297) with delta (0, 0)
Screenshot: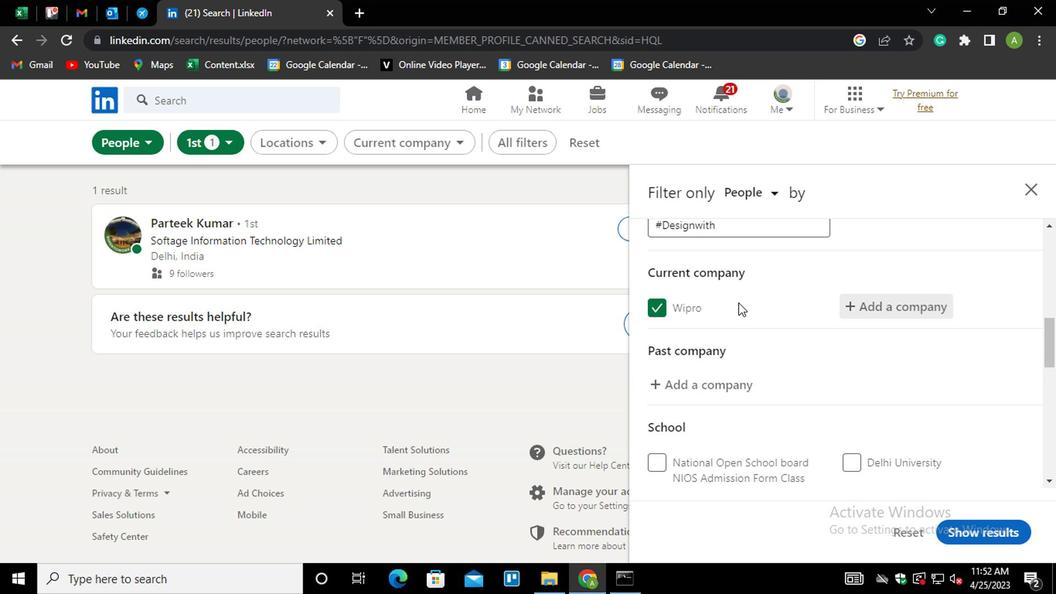 
Action: Mouse moved to (705, 440)
Screenshot: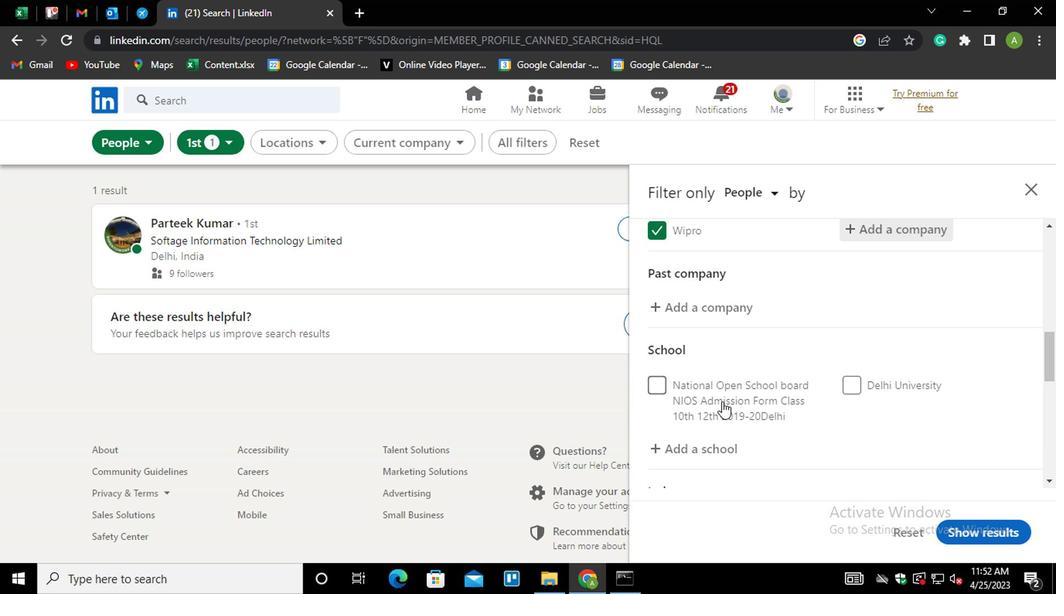 
Action: Mouse pressed left at (705, 440)
Screenshot: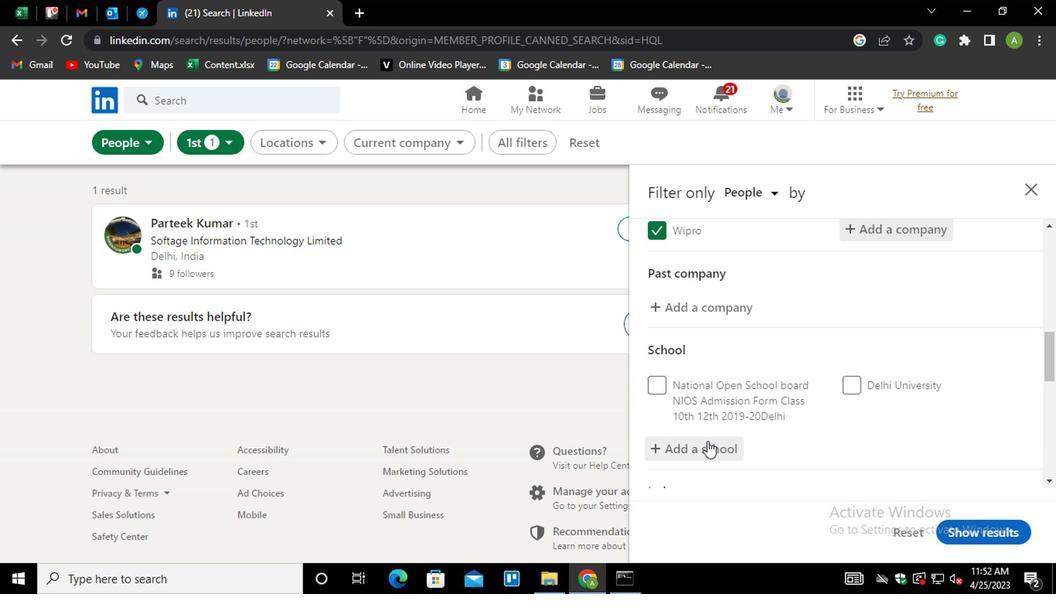 
Action: Mouse moved to (699, 449)
Screenshot: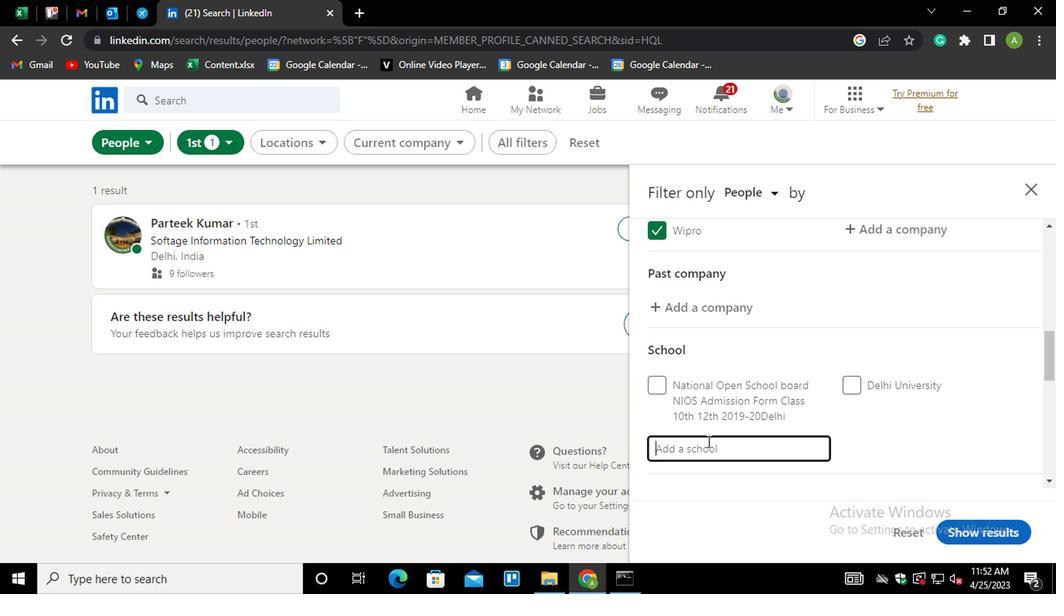 
Action: Mouse pressed left at (699, 449)
Screenshot: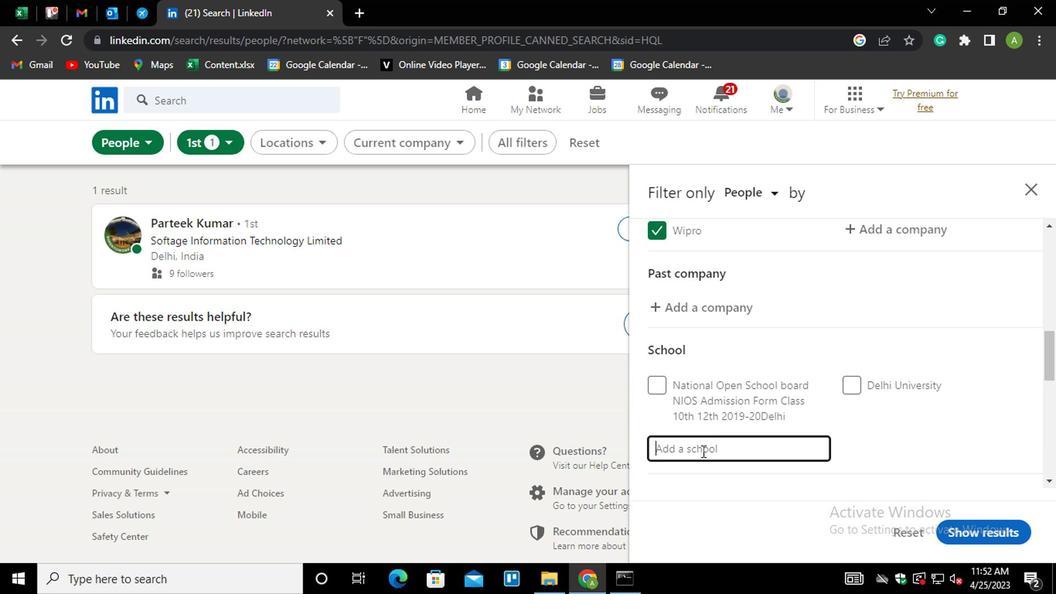 
Action: Mouse moved to (708, 402)
Screenshot: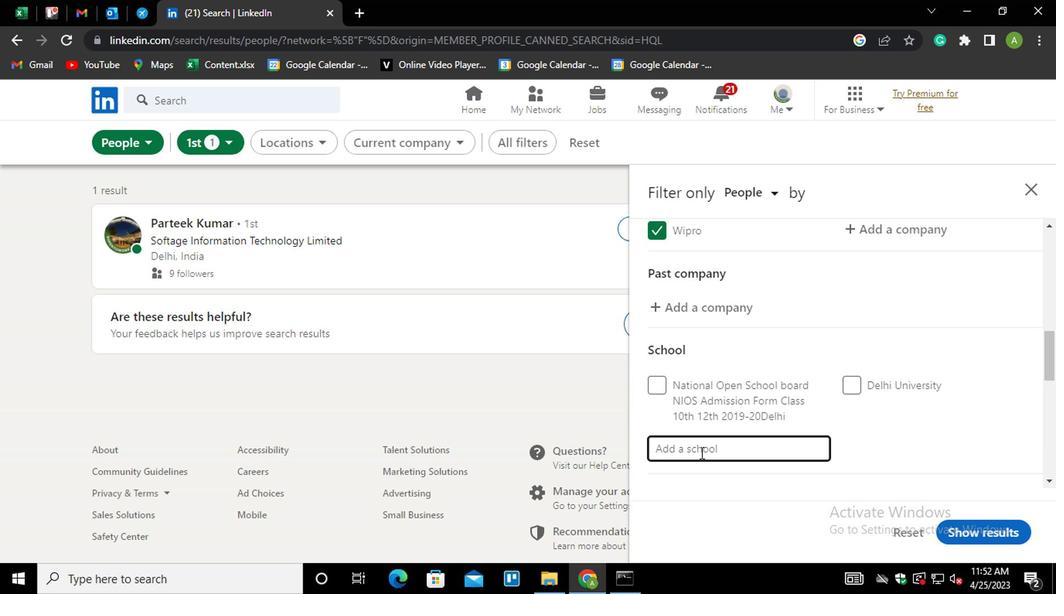 
Action: Mouse scrolled (708, 402) with delta (0, 0)
Screenshot: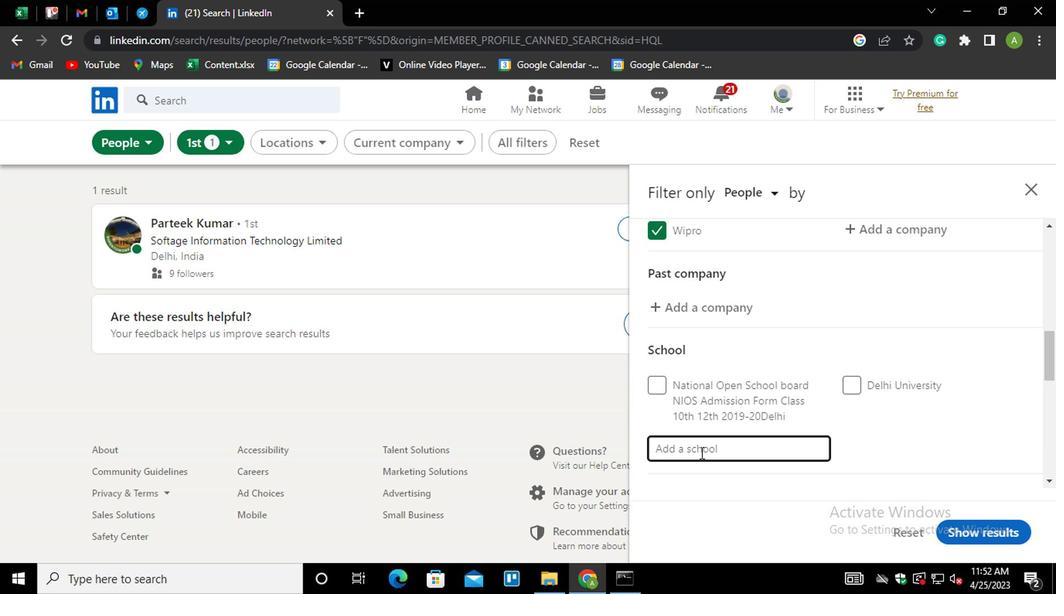 
Action: Mouse scrolled (708, 402) with delta (0, 0)
Screenshot: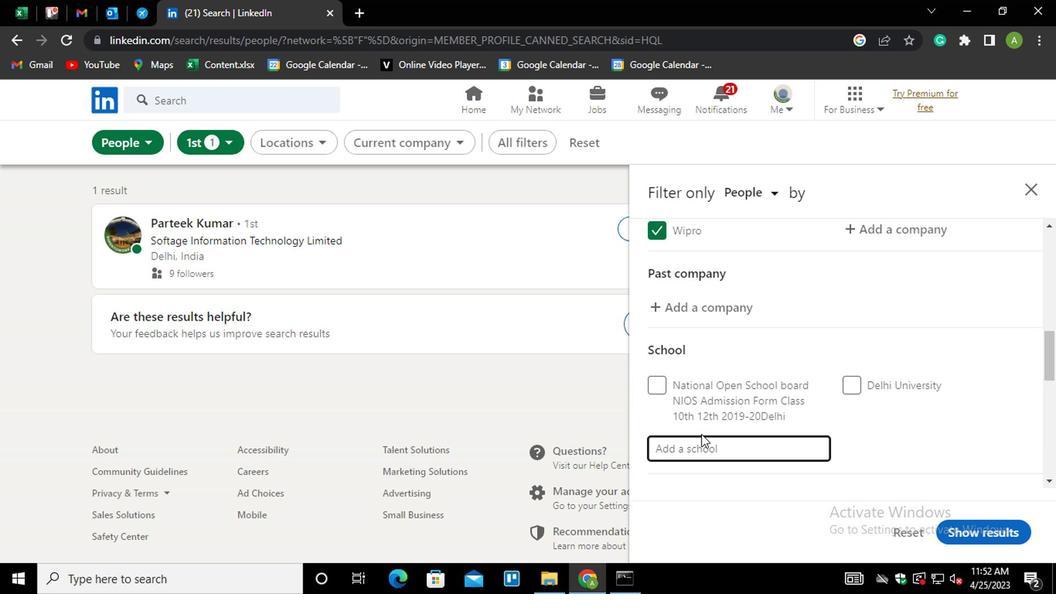
Action: Key pressed <Key.shift><Key.shift><Key.shift><Key.shift>VISVA
Screenshot: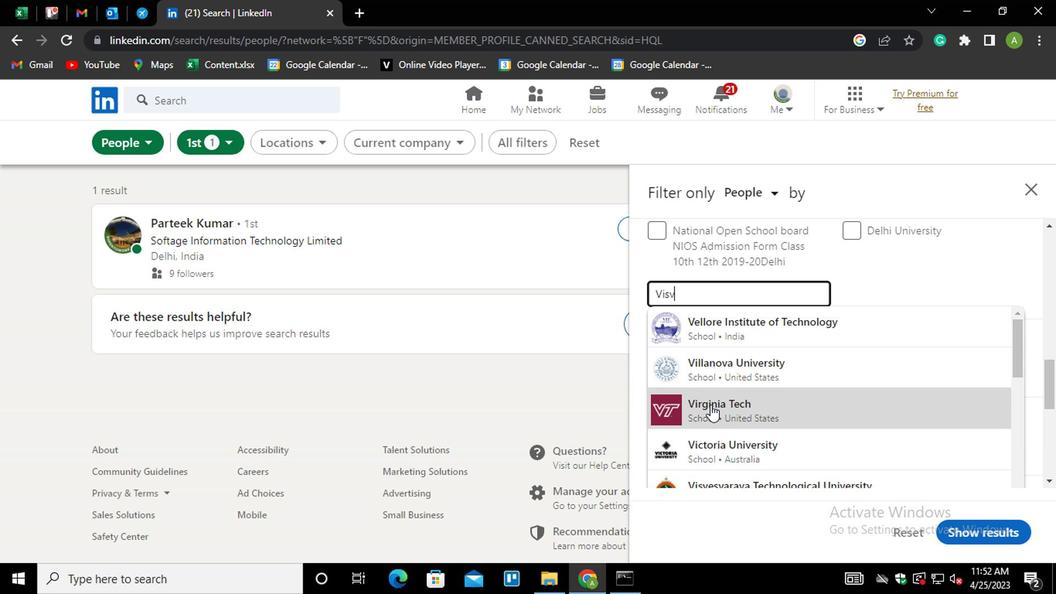 
Action: Mouse moved to (723, 370)
Screenshot: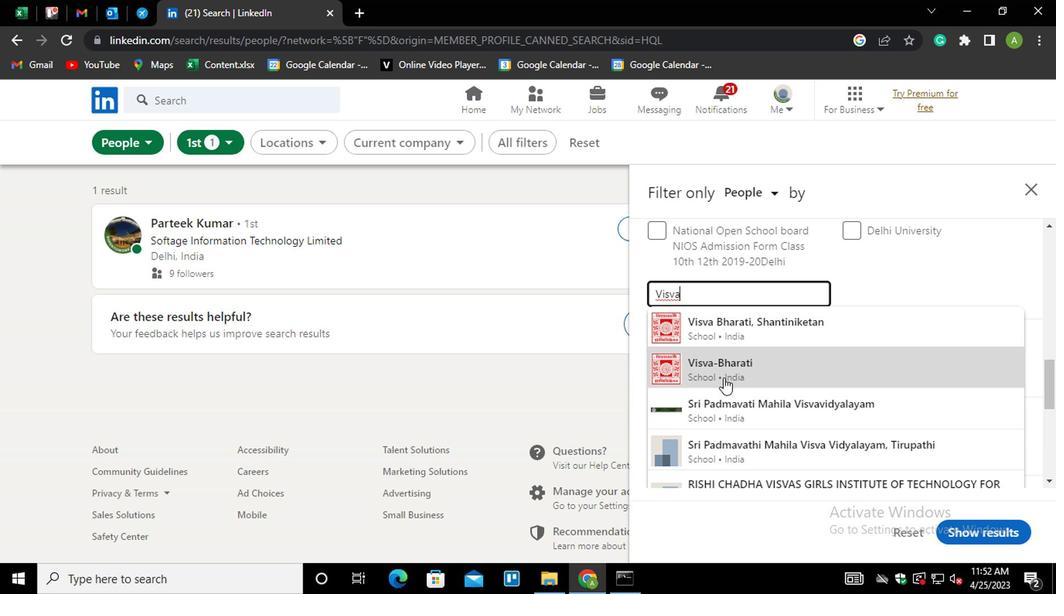 
Action: Mouse pressed left at (723, 370)
Screenshot: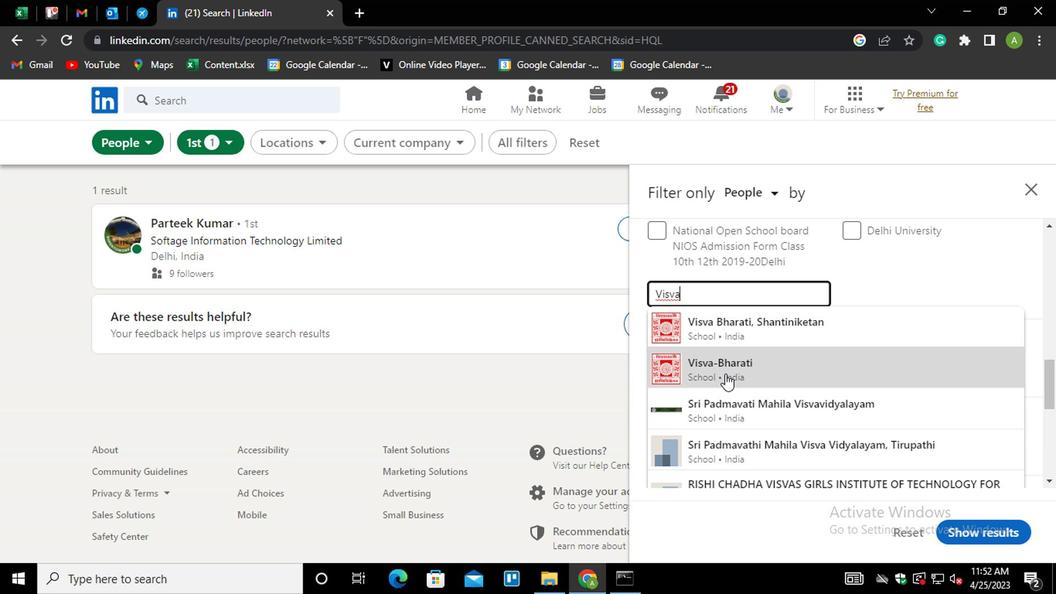 
Action: Mouse moved to (777, 345)
Screenshot: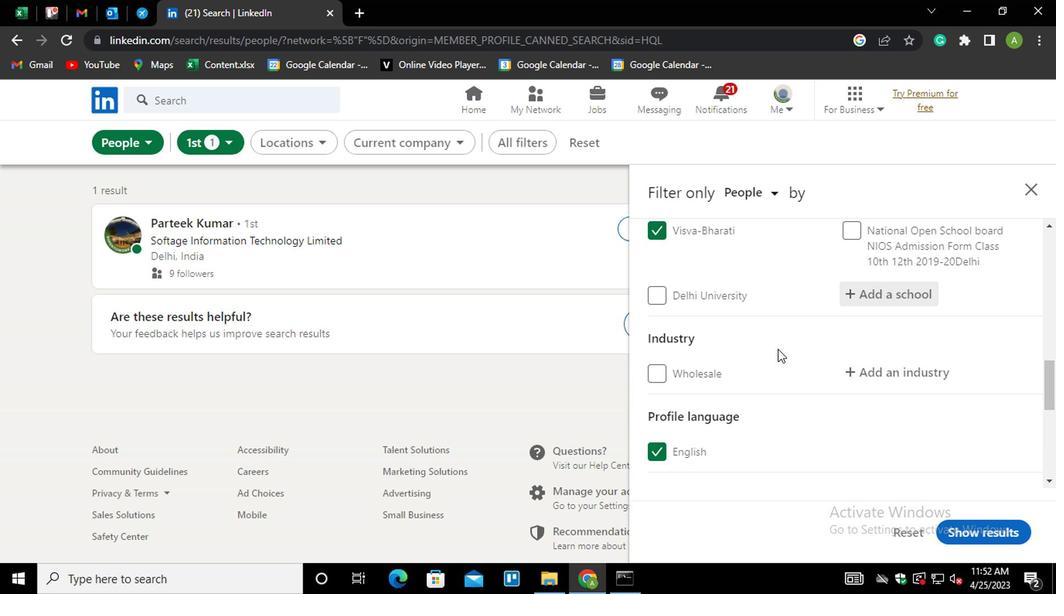 
Action: Mouse scrolled (777, 344) with delta (0, 0)
Screenshot: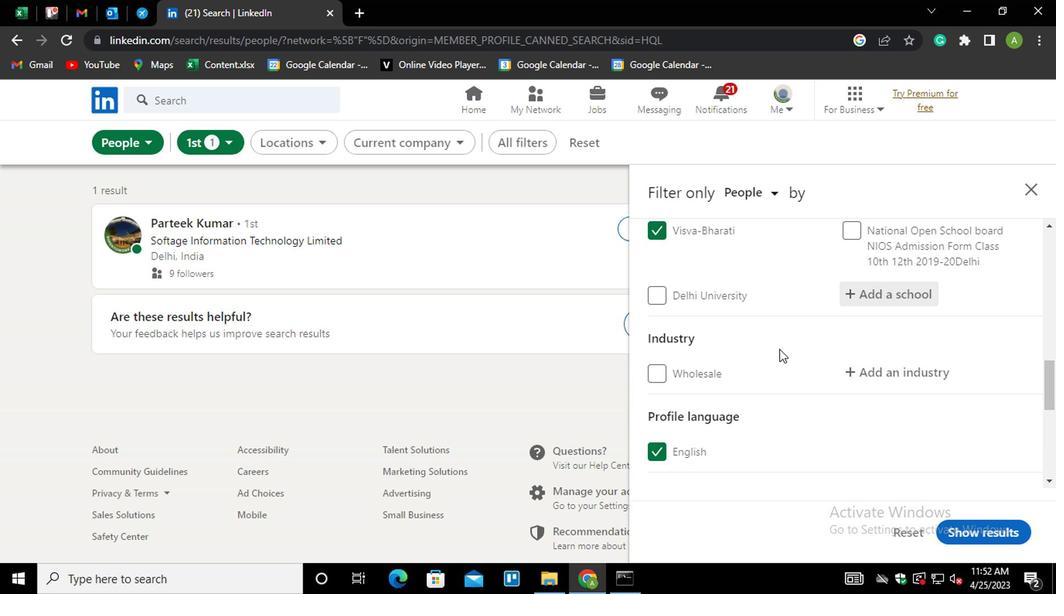 
Action: Mouse moved to (878, 290)
Screenshot: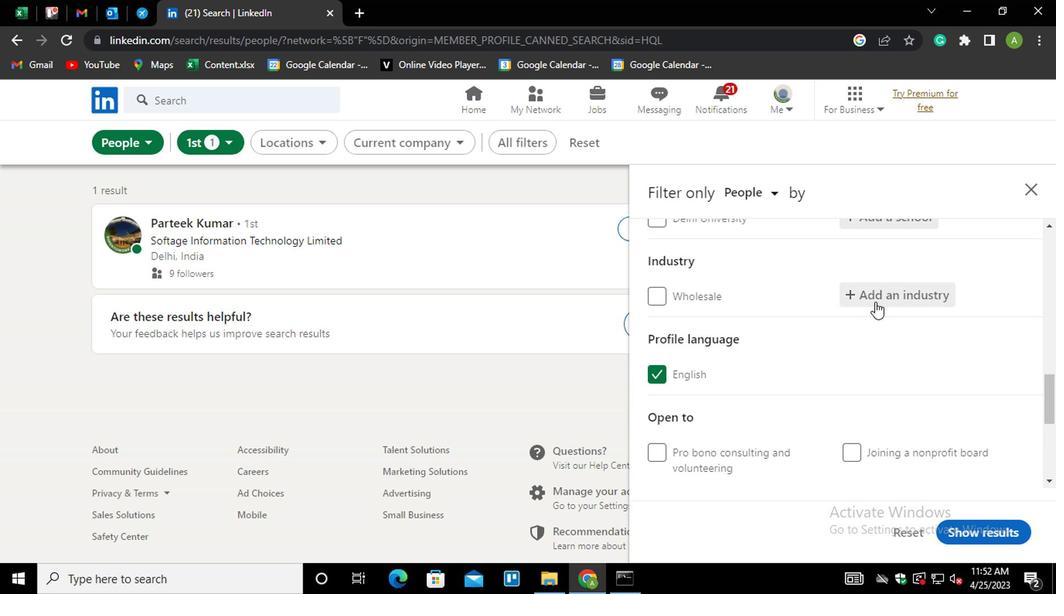 
Action: Mouse pressed left at (878, 290)
Screenshot: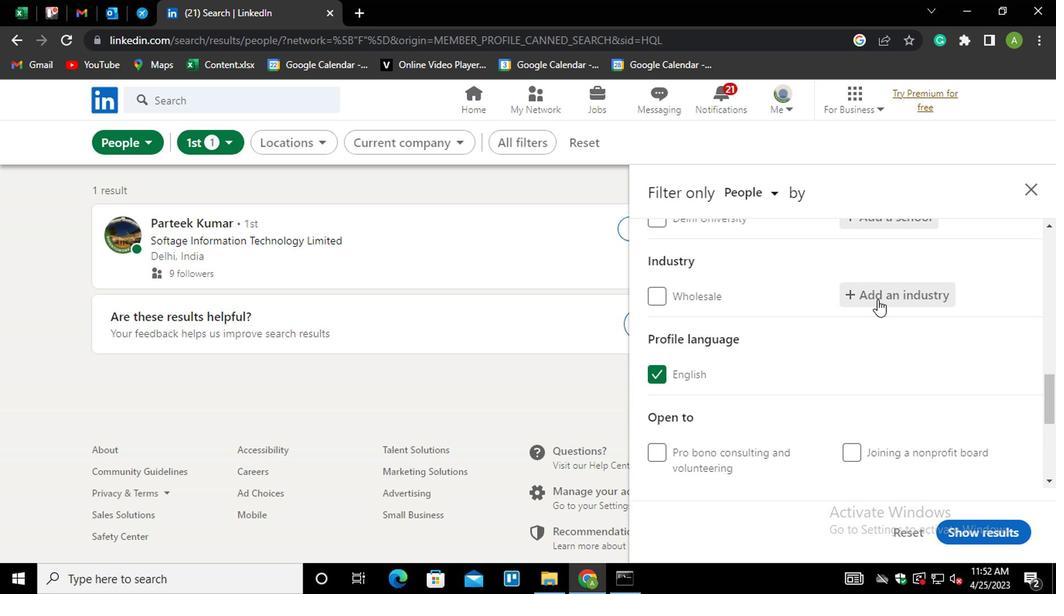 
Action: Mouse moved to (875, 292)
Screenshot: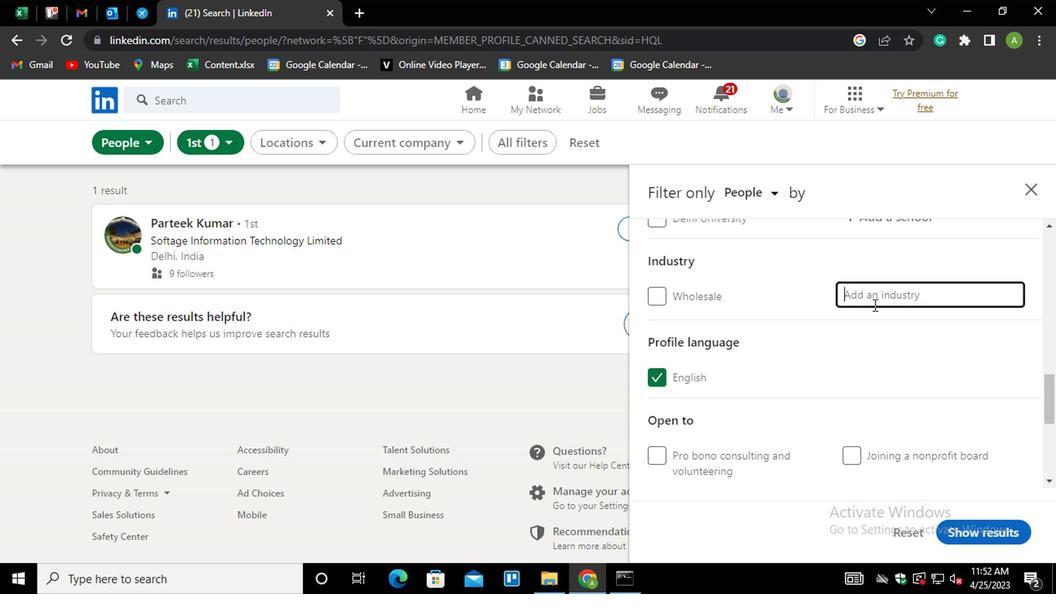 
Action: Key pressed <Key.shift>FUND<Key.down><Key.down><Key.enter>
Screenshot: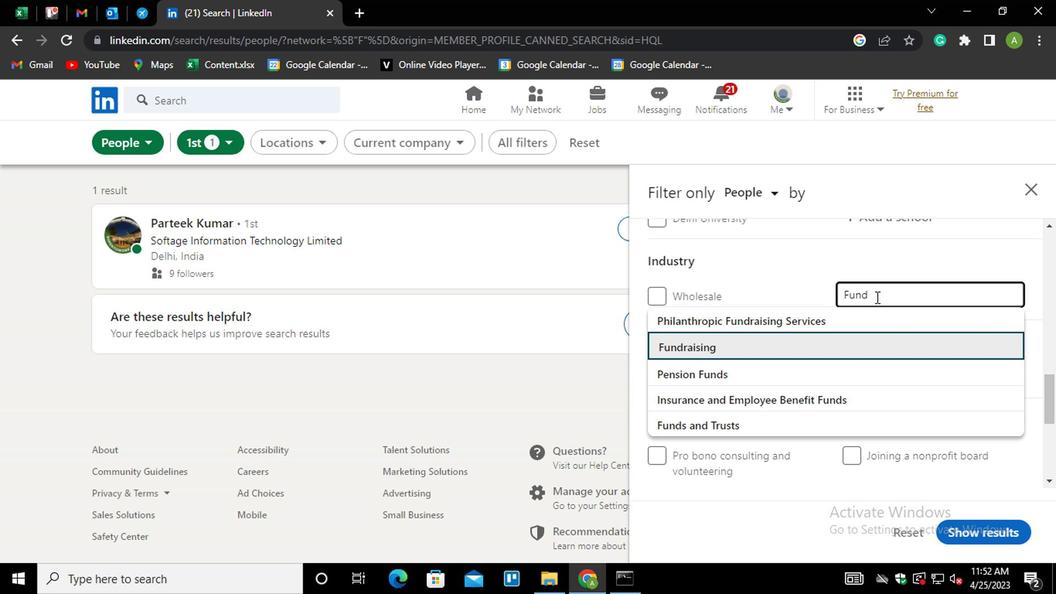 
Action: Mouse moved to (880, 283)
Screenshot: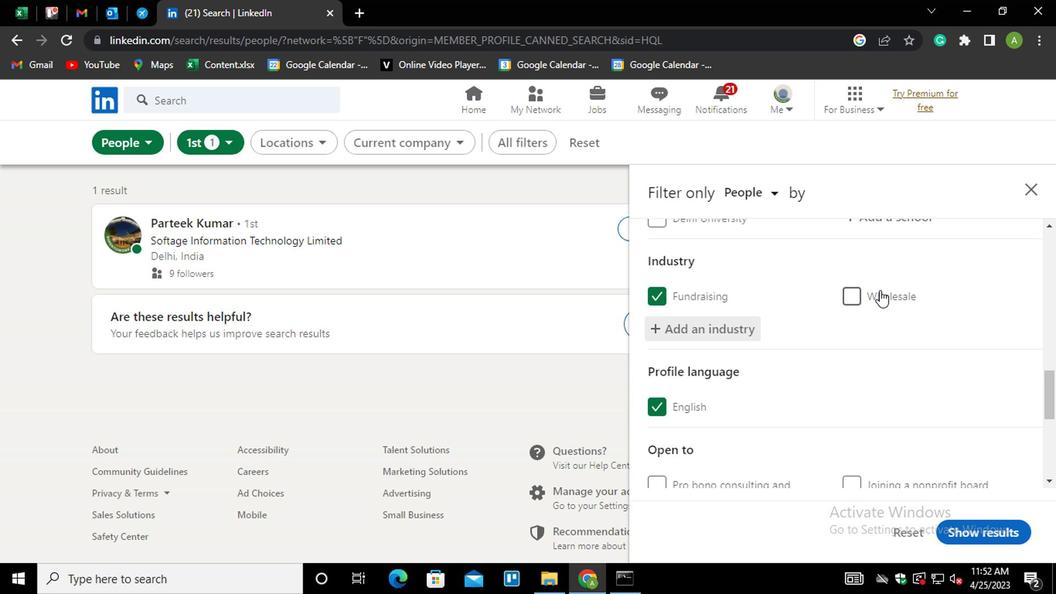 
Action: Mouse scrolled (880, 283) with delta (0, 0)
Screenshot: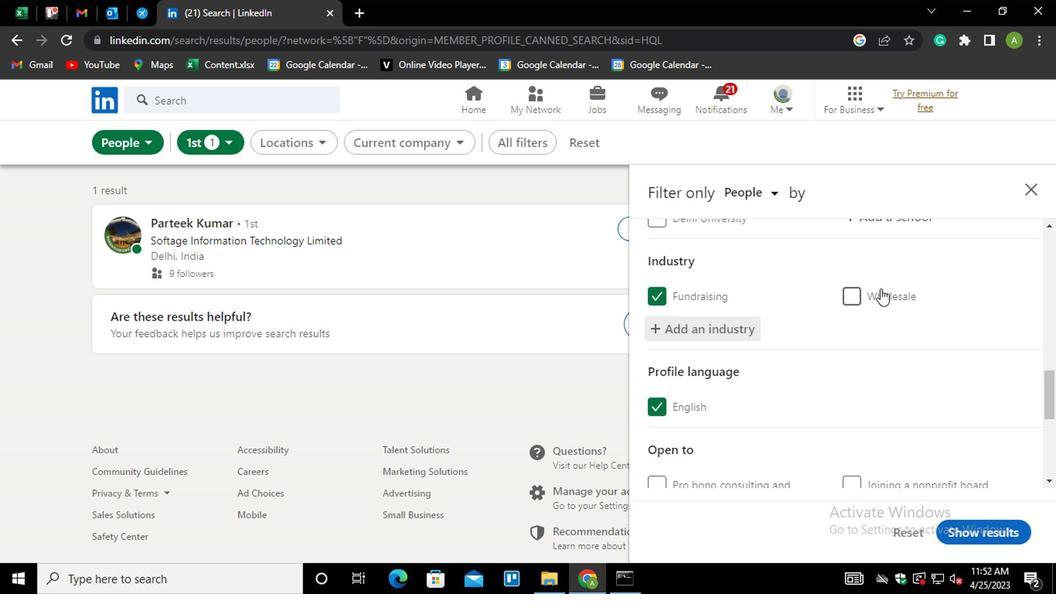 
Action: Mouse scrolled (880, 283) with delta (0, 0)
Screenshot: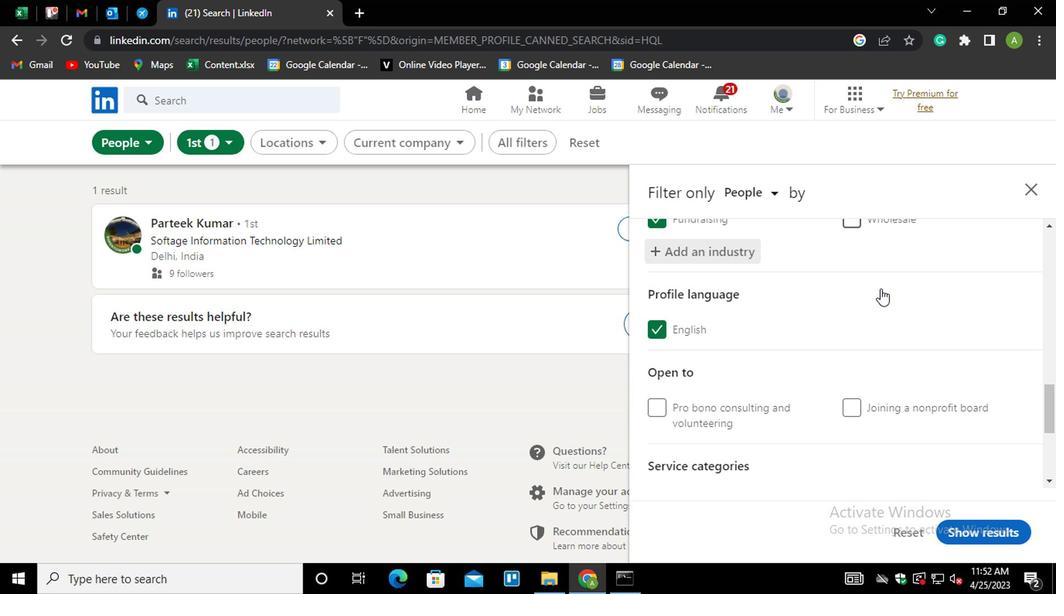 
Action: Mouse scrolled (880, 283) with delta (0, 0)
Screenshot: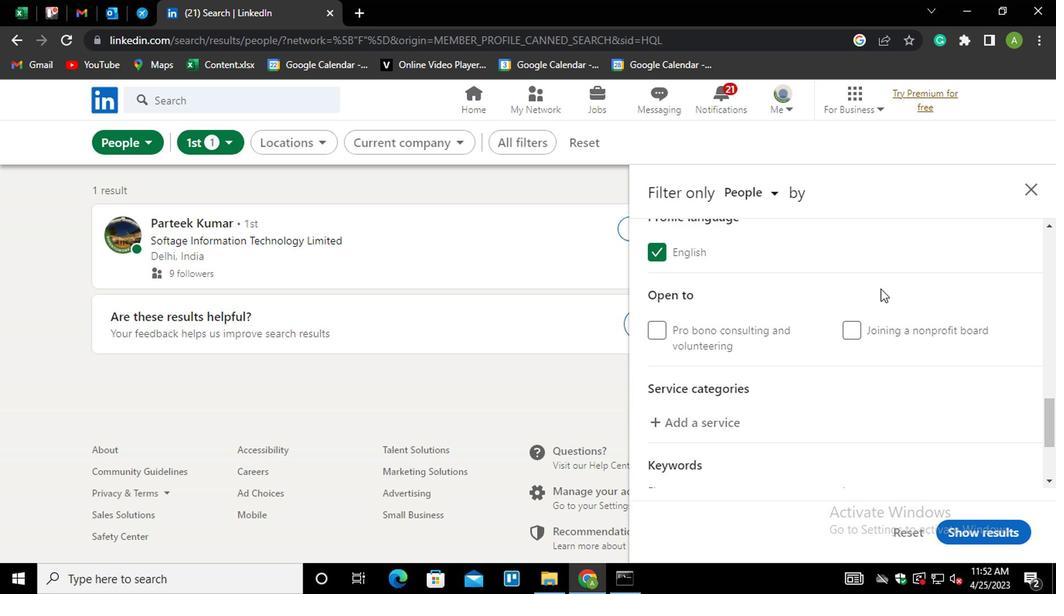 
Action: Mouse moved to (723, 341)
Screenshot: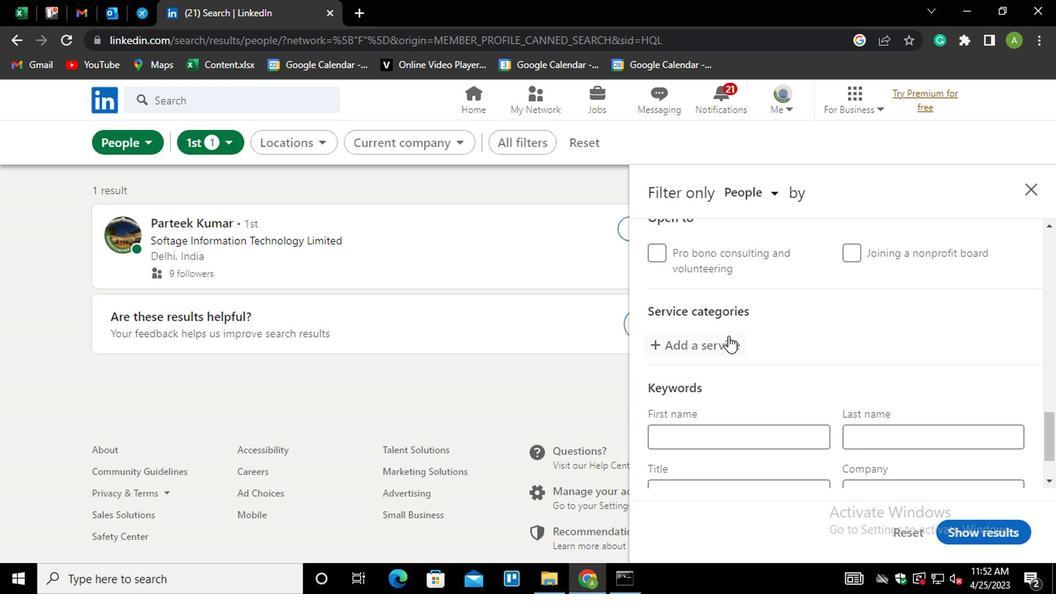 
Action: Mouse pressed left at (723, 341)
Screenshot: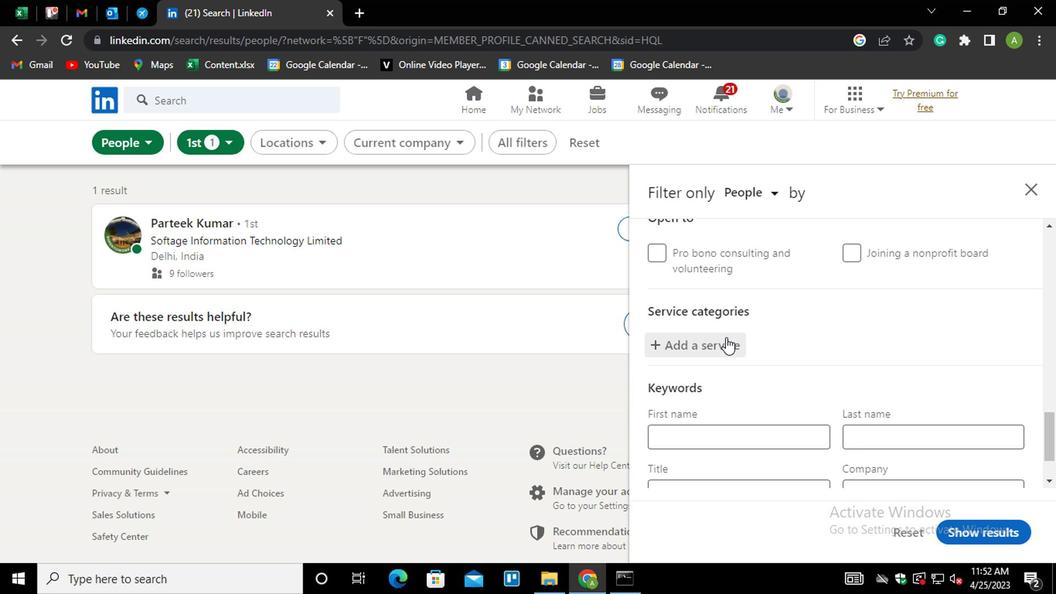 
Action: Mouse moved to (720, 342)
Screenshot: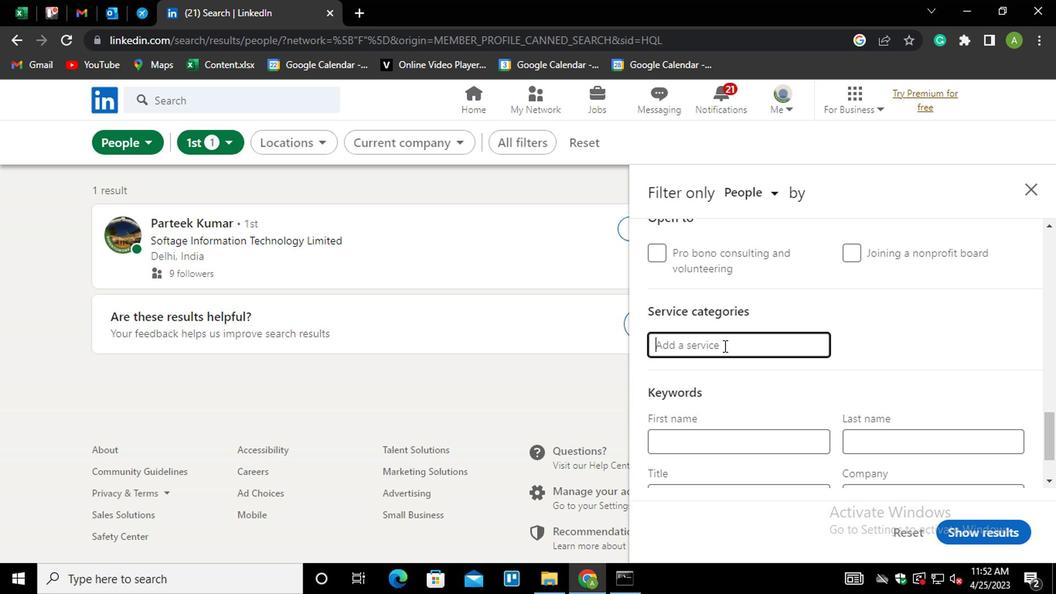 
Action: Key pressed <Key.shift_r>MANAGEMENT
Screenshot: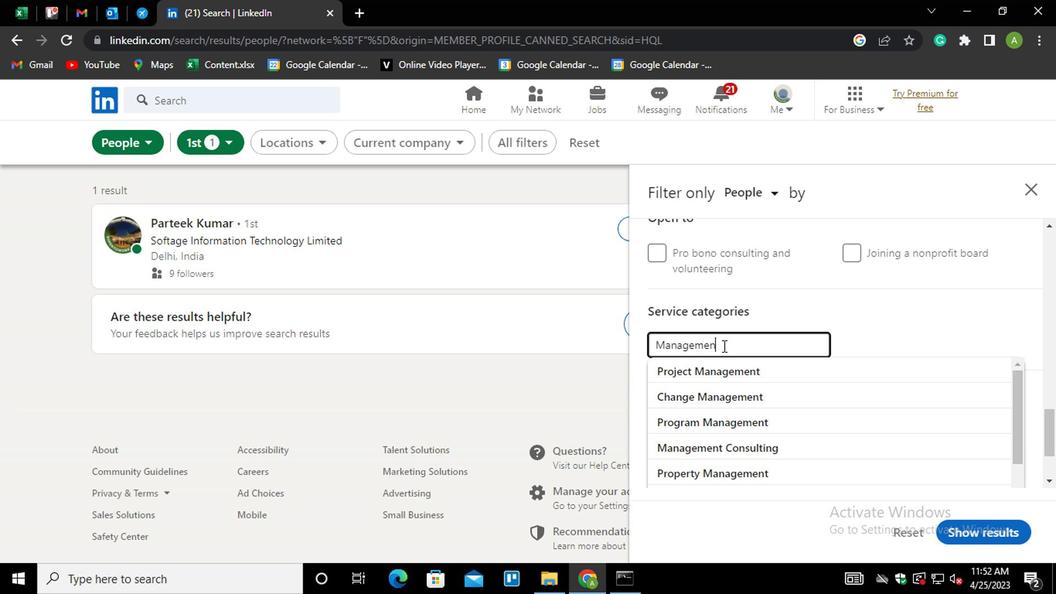 
Action: Mouse moved to (803, 321)
Screenshot: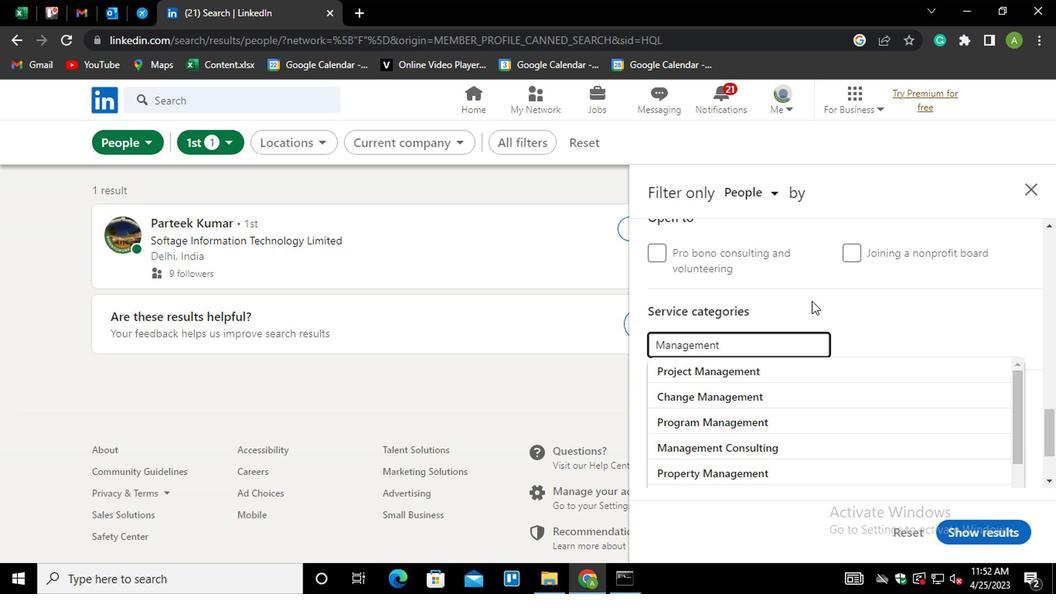 
Action: Key pressed <Key.enter>
Screenshot: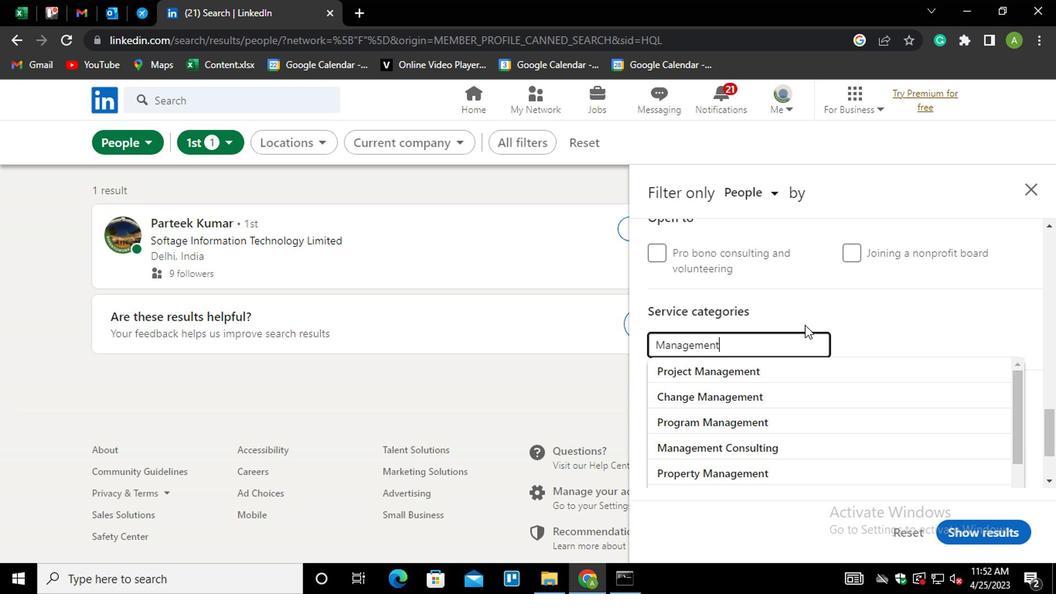 
Action: Mouse moved to (877, 392)
Screenshot: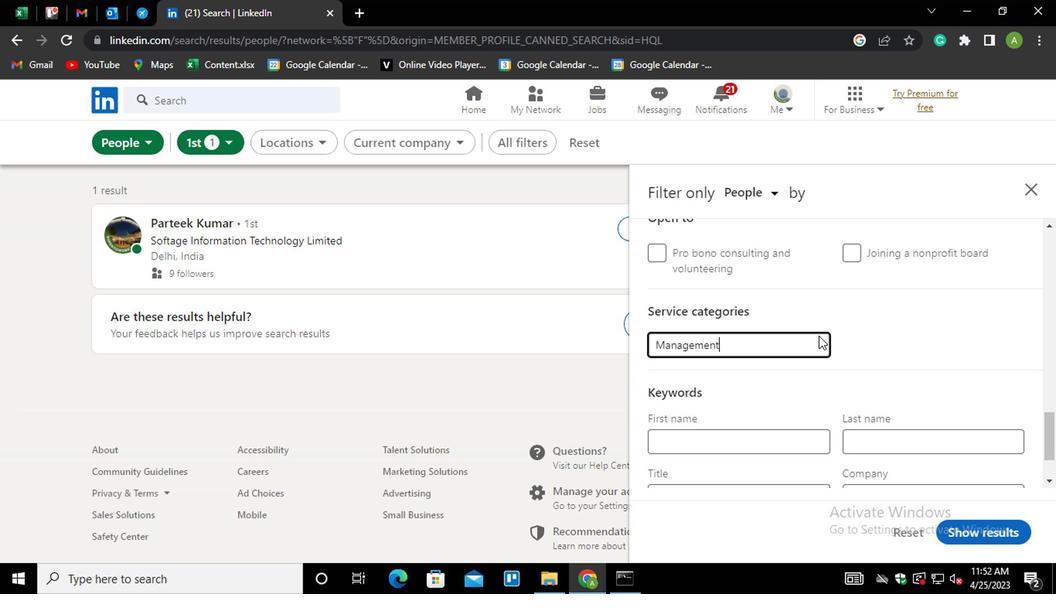 
Action: Mouse scrolled (877, 391) with delta (0, 0)
Screenshot: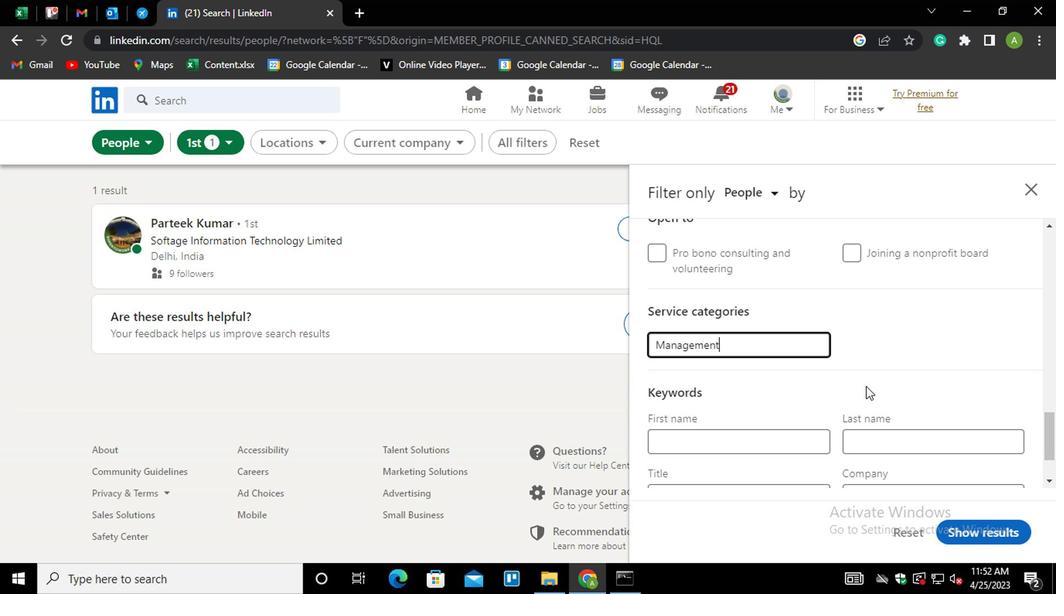 
Action: Mouse moved to (718, 409)
Screenshot: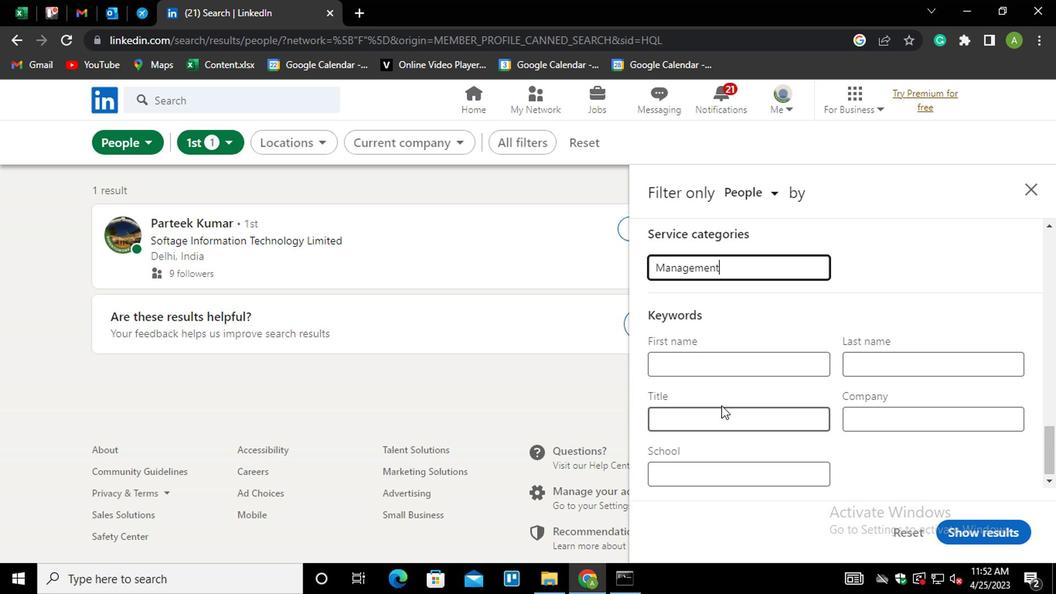 
Action: Mouse pressed left at (718, 409)
Screenshot: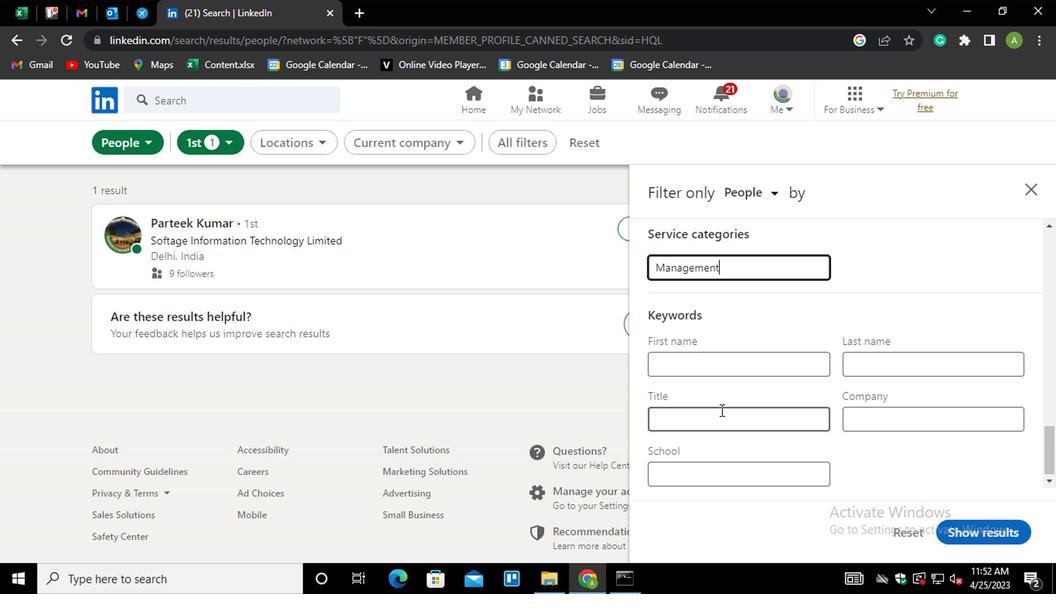 
Action: Key pressed <Key.shift><Key.shift><Key.shift><Key.shift><Key.shift><Key.shift><Key.shift><Key.shift><Key.shift><Key.shift><Key.shift><Key.shift><Key.shift><Key.shift><Key.shift><Key.shift><Key.shift><Key.shift><Key.shift><Key.shift><Key.shift><Key.shift><Key.shift><Key.shift><Key.shift><Key.shift><Key.shift><Key.shift><Key.shift><Key.shift>DIGITAL<Key.space><Key.shift_r>MARKETING<Key.space><Key.shift_r>MANAGER
Screenshot: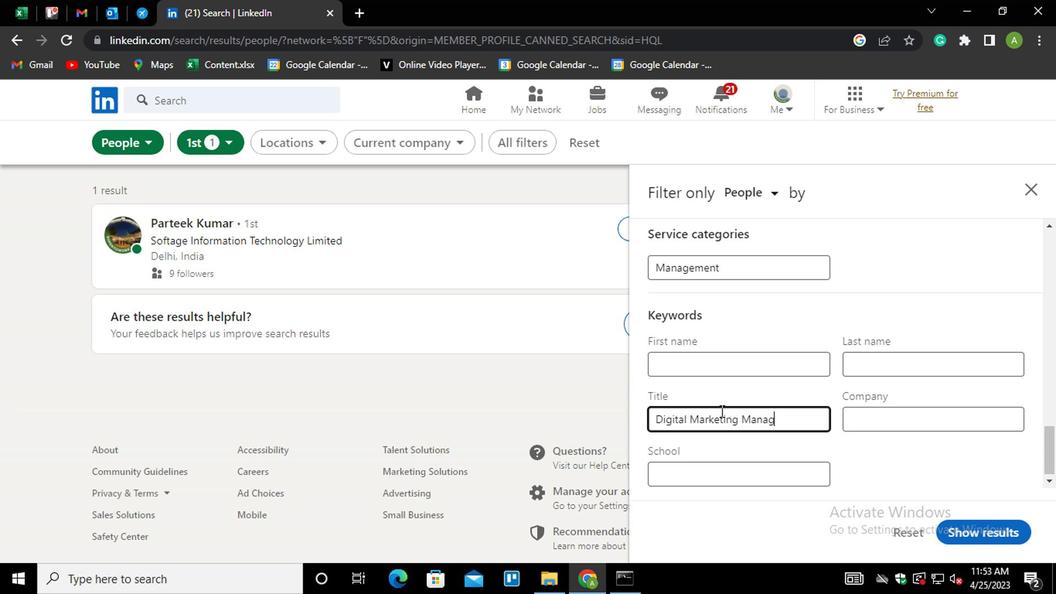 
Action: Mouse moved to (952, 462)
Screenshot: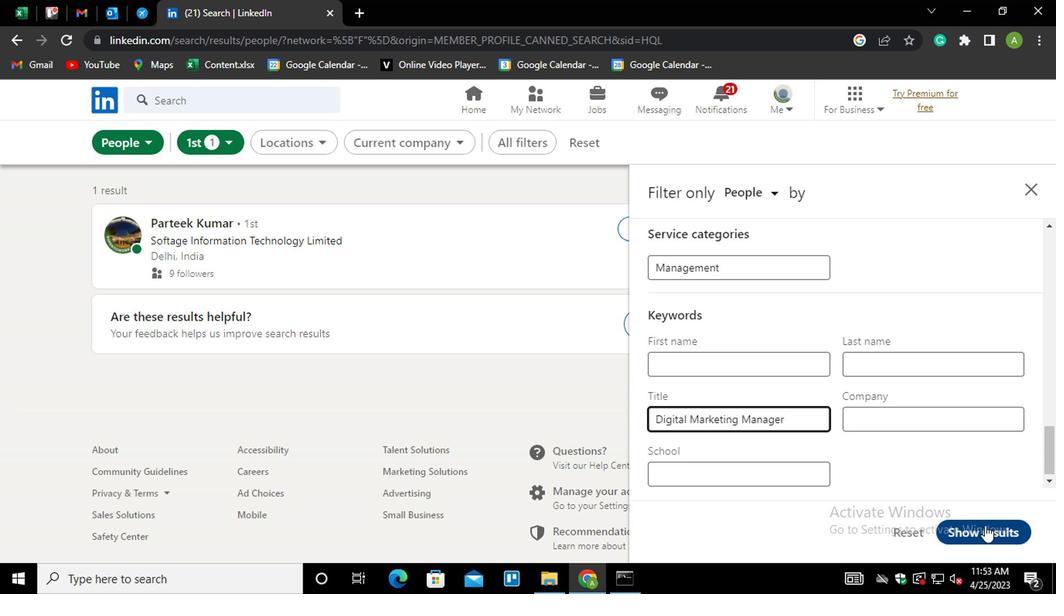 
Action: Mouse pressed left at (952, 462)
Screenshot: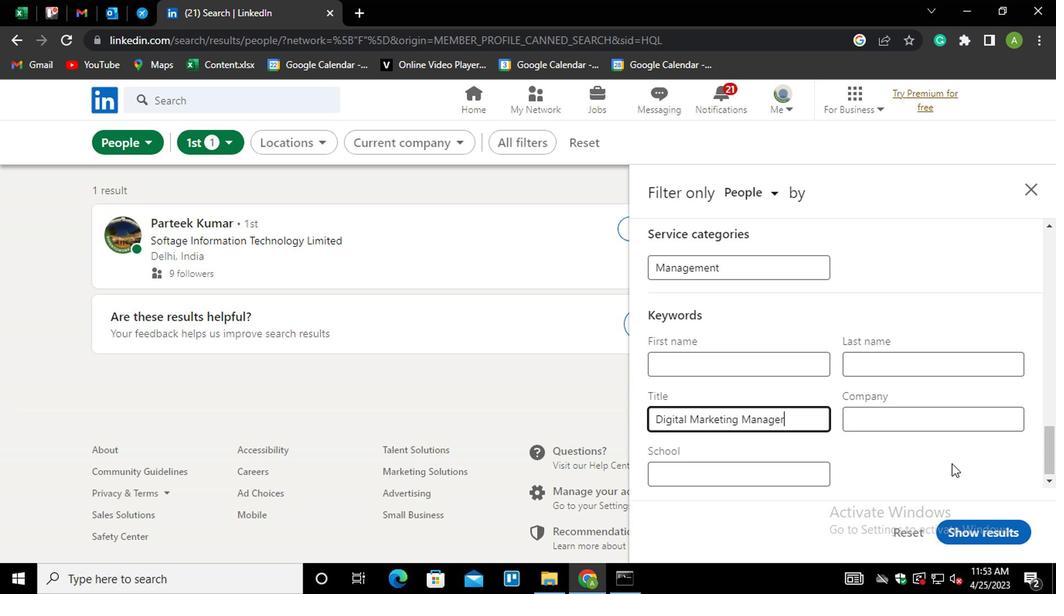 
Action: Mouse moved to (985, 521)
Screenshot: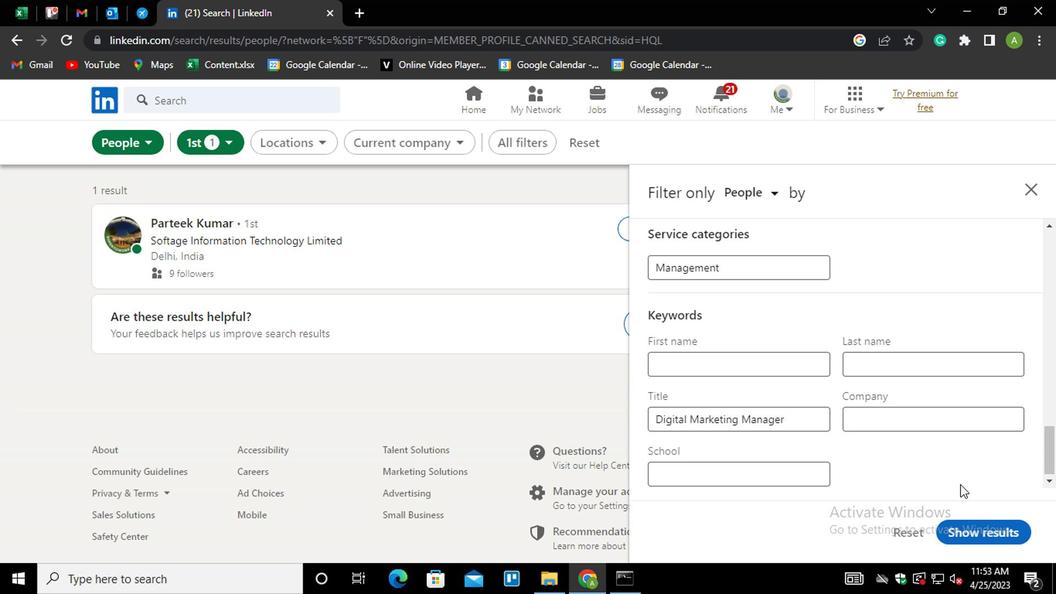
Action: Mouse pressed left at (985, 521)
Screenshot: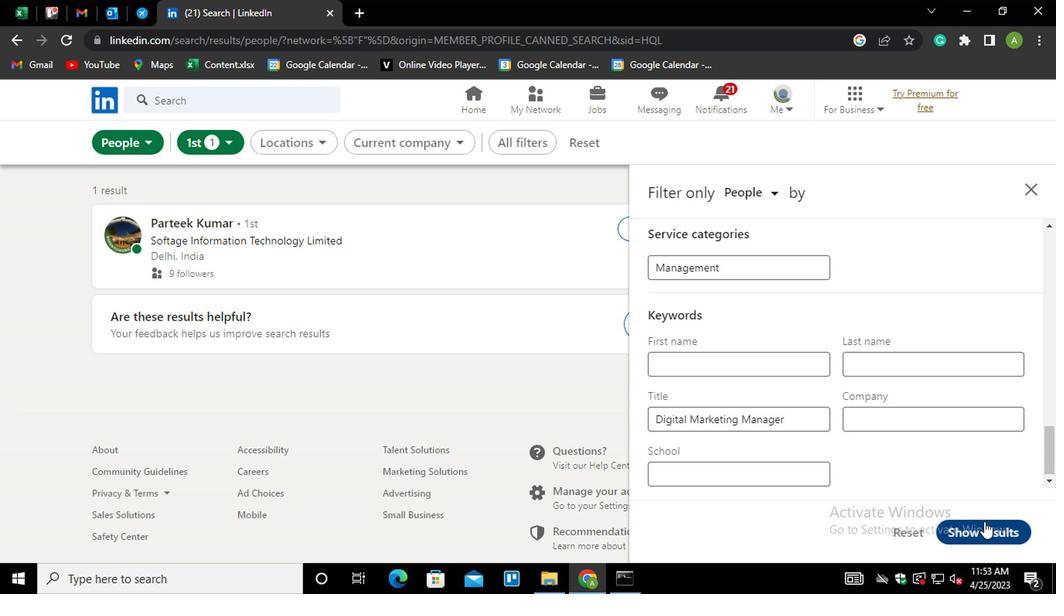 
Action: Mouse moved to (957, 461)
Screenshot: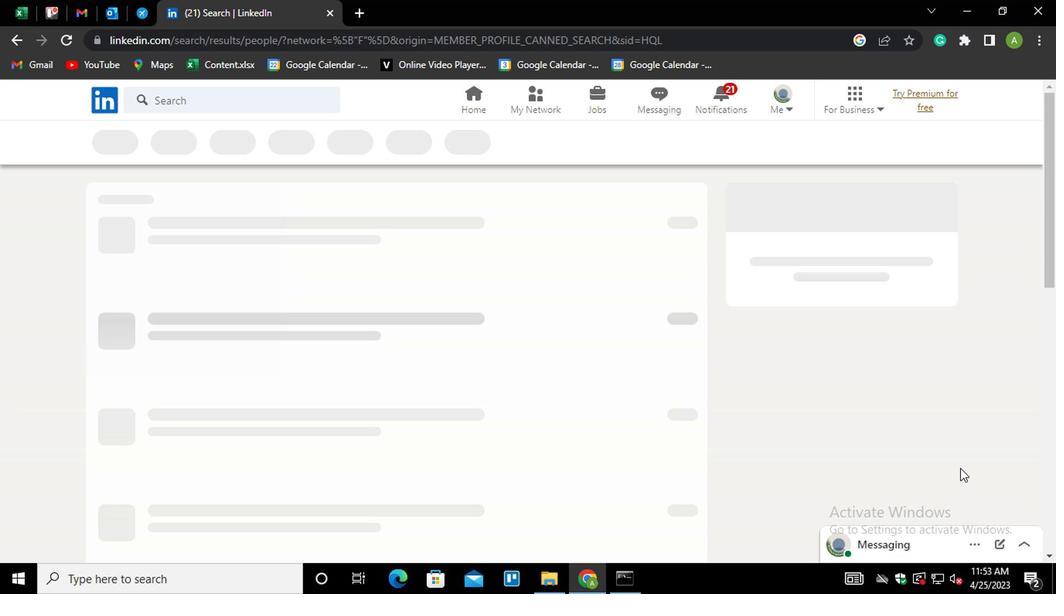 
